 Task: Find connections with filter location Rust'avi with filter topic #recruitmentwith filter profile language Potuguese with filter current company QX Global Group with filter school Loyola Institute Of Business Administration with filter industry Education with filter service category Outsourcing with filter keywords title President
Action: Mouse moved to (156, 222)
Screenshot: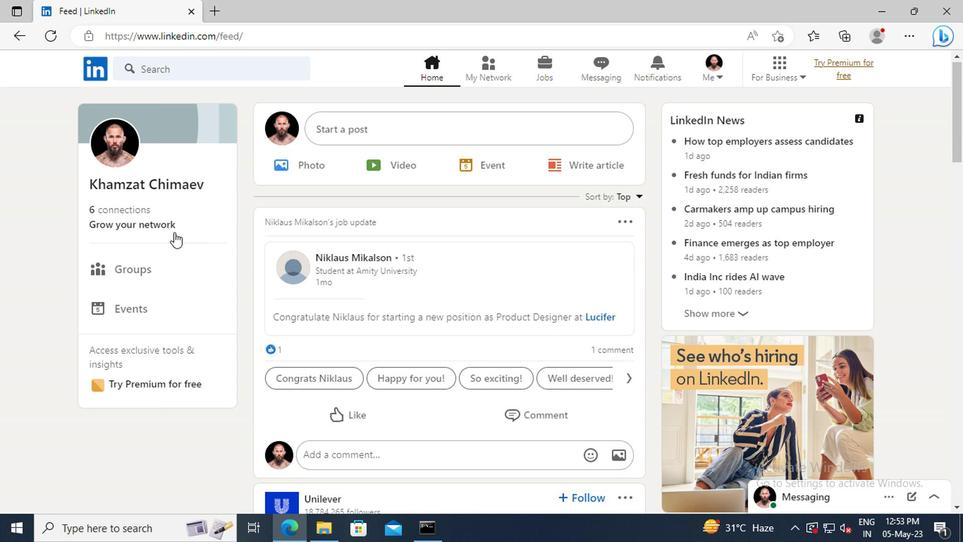 
Action: Mouse pressed left at (156, 222)
Screenshot: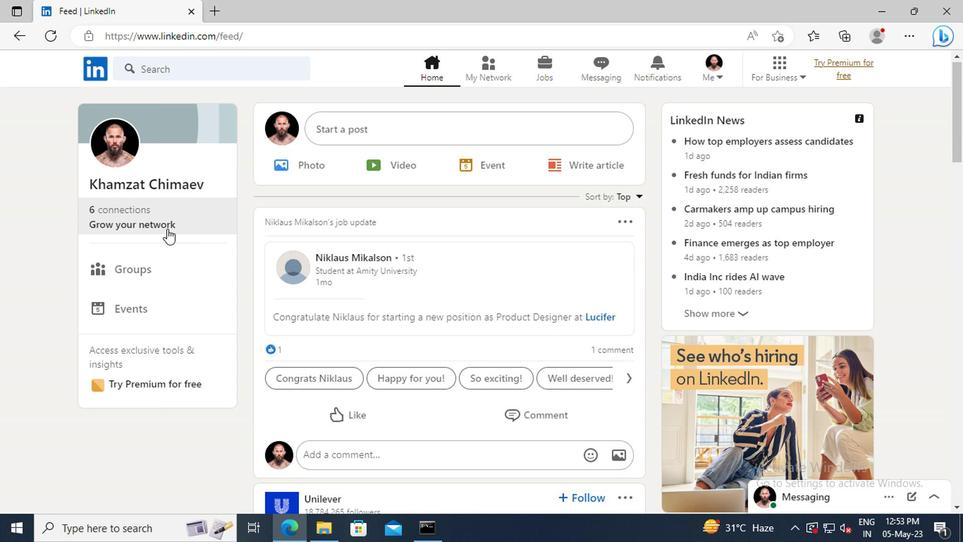 
Action: Mouse moved to (157, 149)
Screenshot: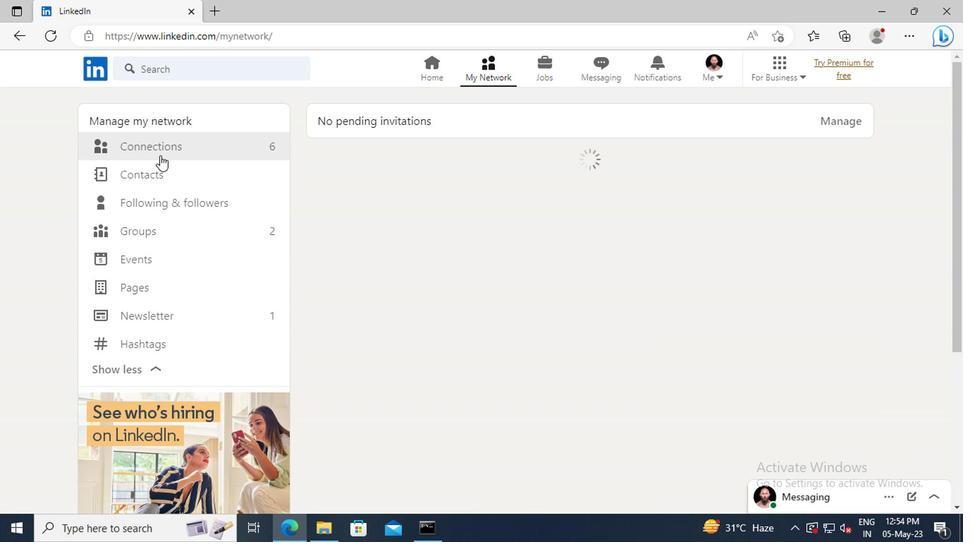 
Action: Mouse pressed left at (157, 149)
Screenshot: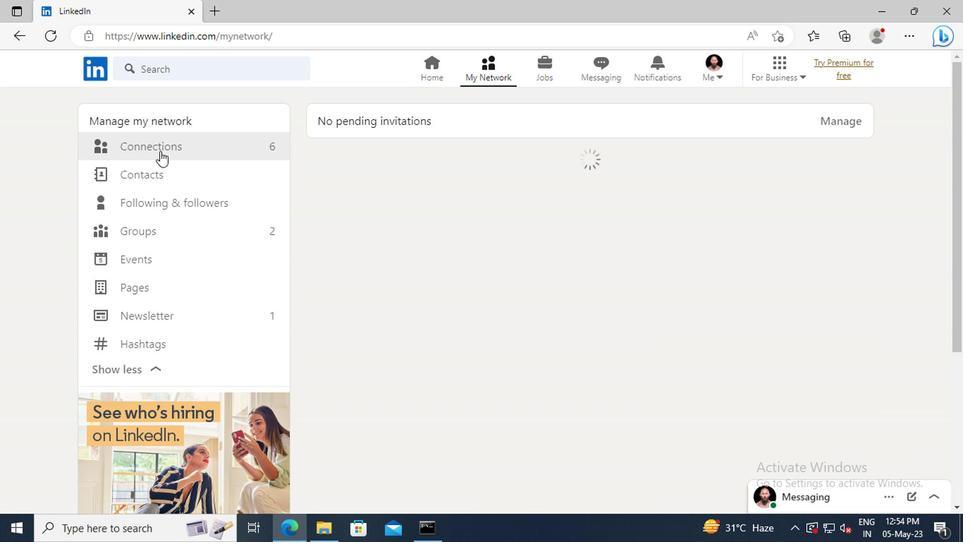 
Action: Mouse moved to (572, 149)
Screenshot: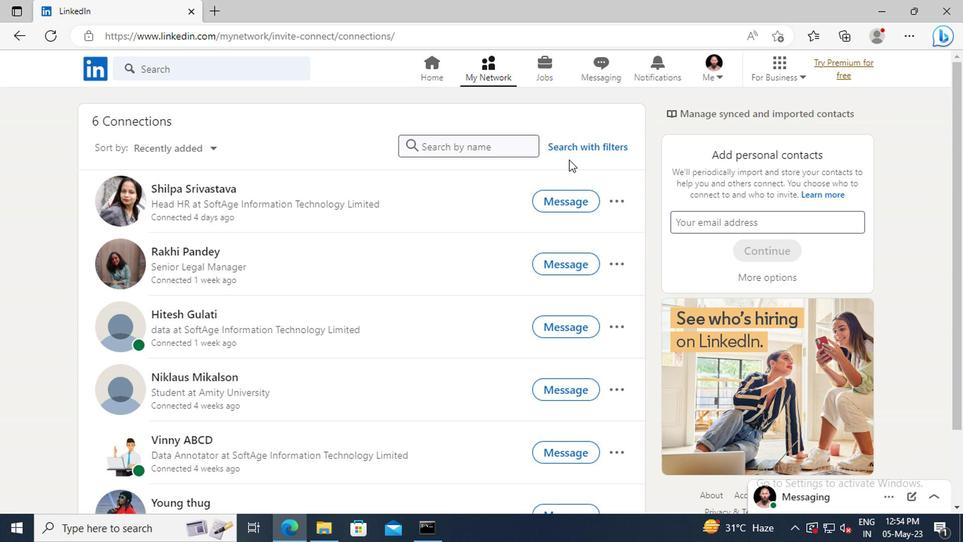 
Action: Mouse pressed left at (572, 149)
Screenshot: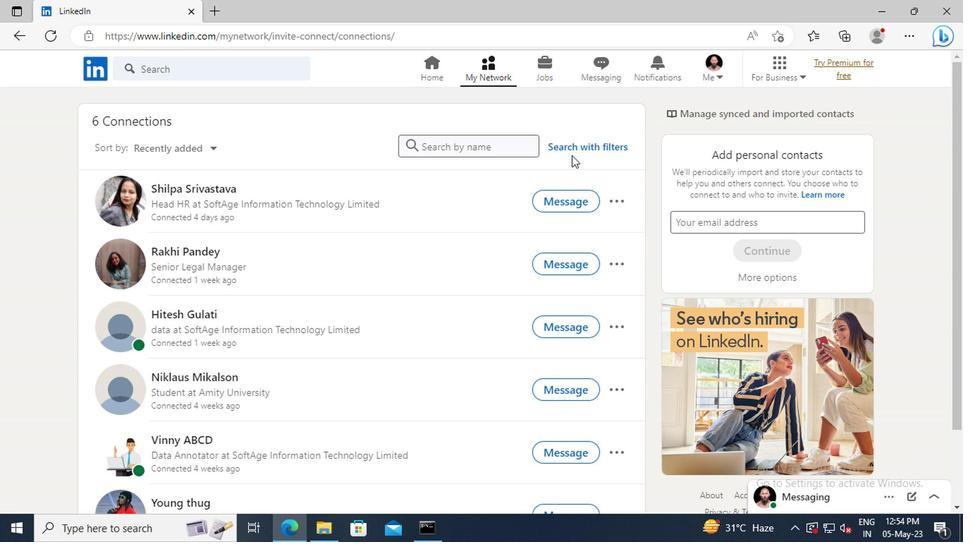 
Action: Mouse moved to (535, 108)
Screenshot: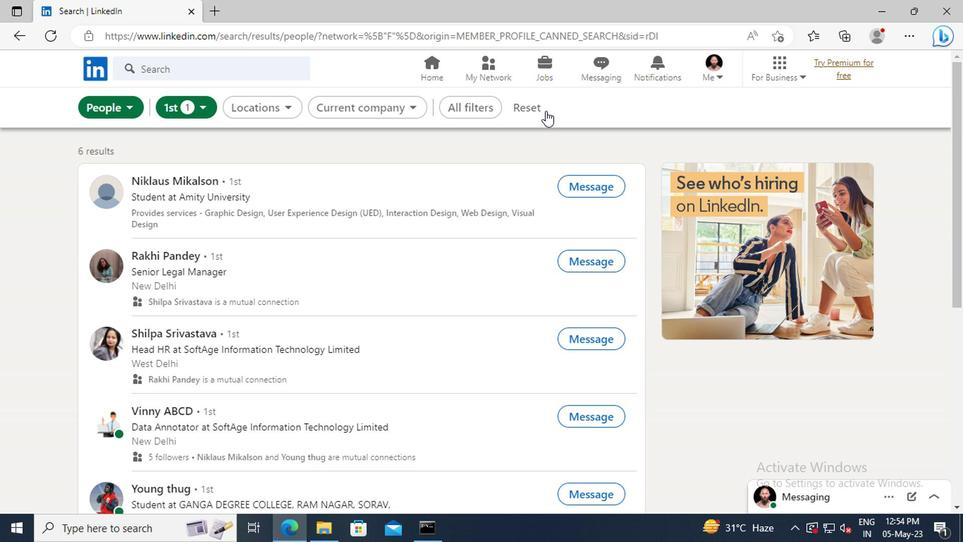 
Action: Mouse pressed left at (535, 108)
Screenshot: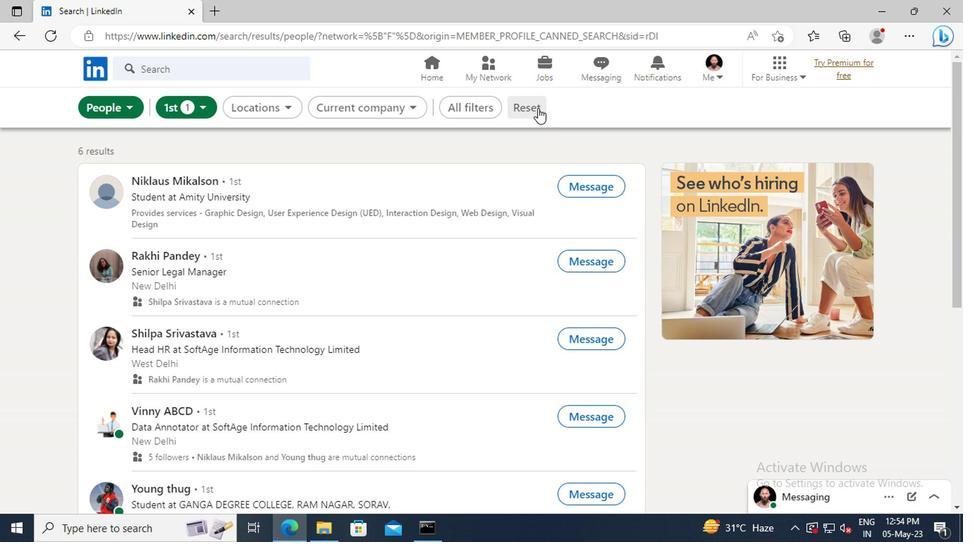 
Action: Mouse moved to (521, 108)
Screenshot: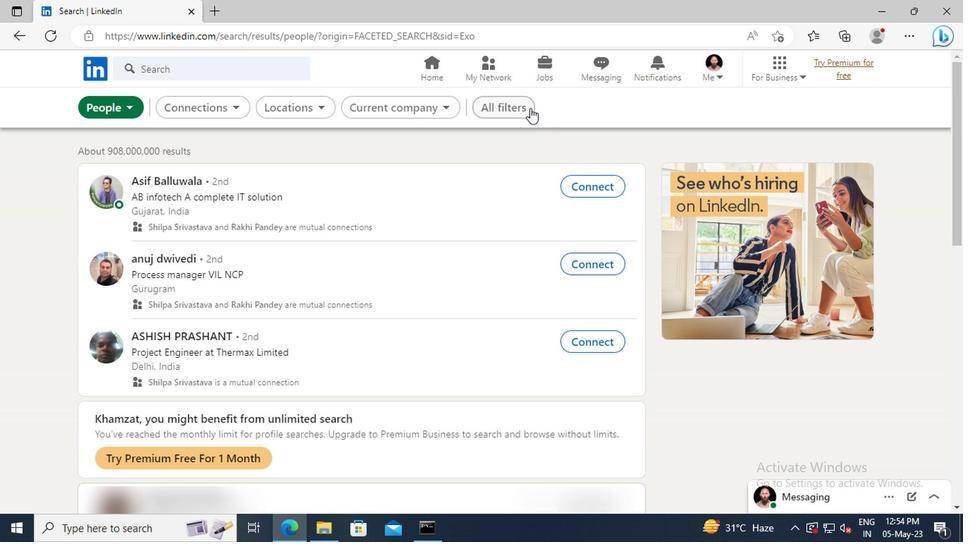 
Action: Mouse pressed left at (521, 108)
Screenshot: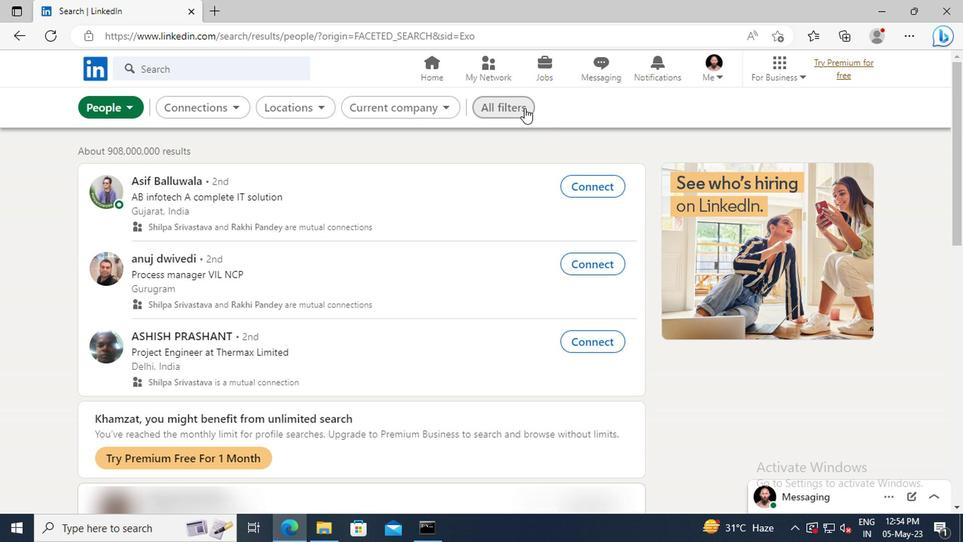 
Action: Mouse moved to (790, 261)
Screenshot: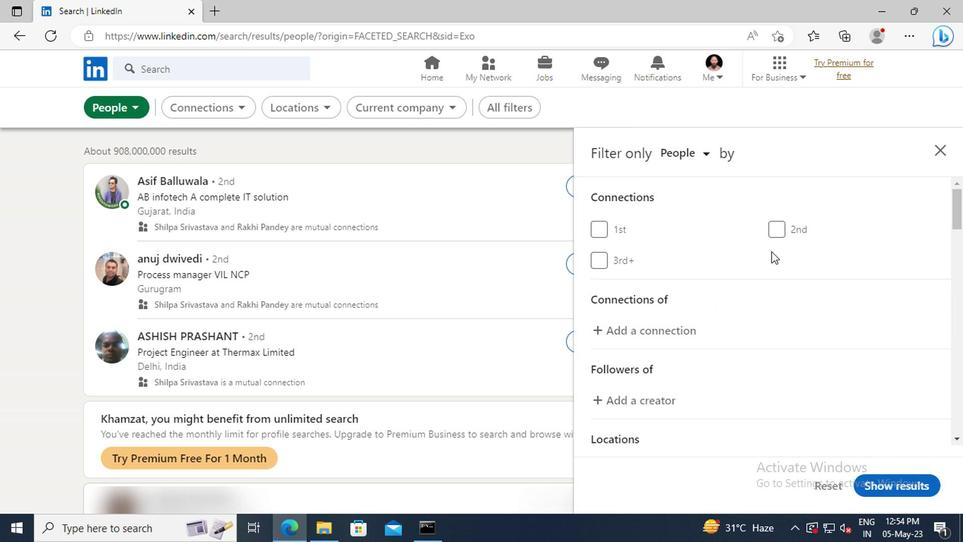 
Action: Mouse scrolled (790, 261) with delta (0, 0)
Screenshot: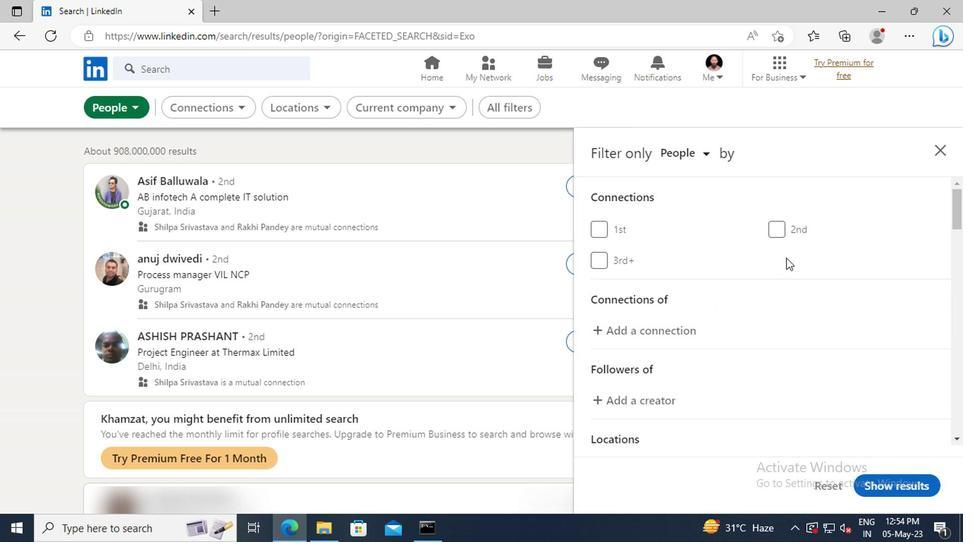 
Action: Mouse scrolled (790, 261) with delta (0, 0)
Screenshot: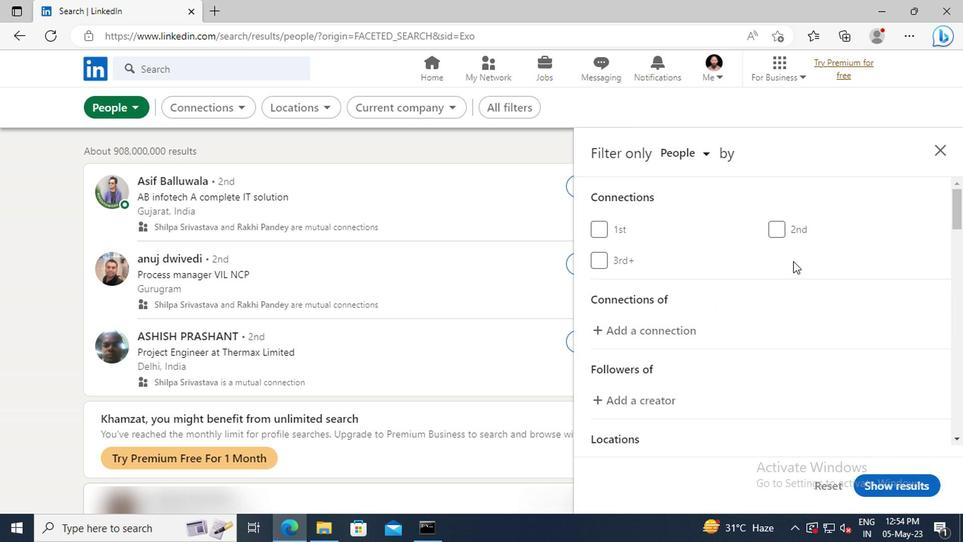 
Action: Mouse scrolled (790, 261) with delta (0, 0)
Screenshot: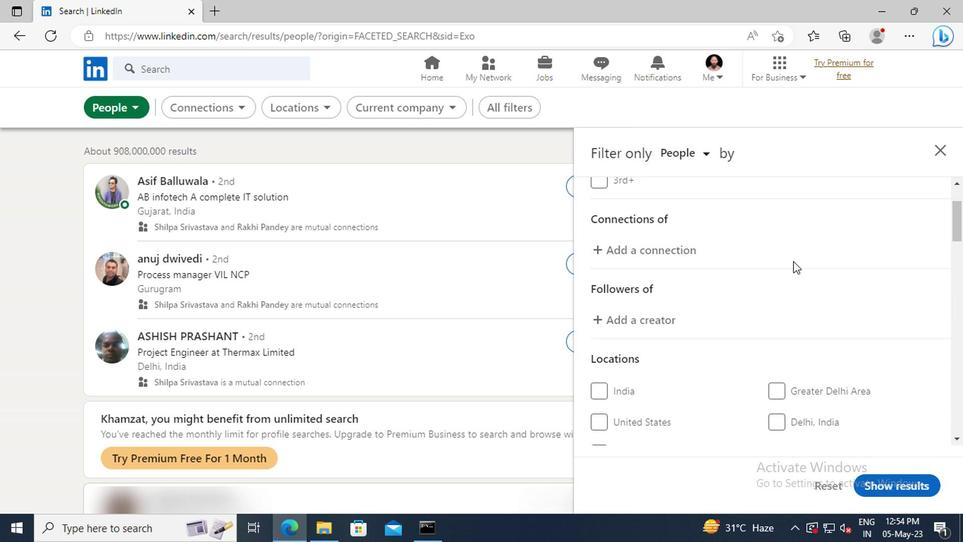 
Action: Mouse scrolled (790, 261) with delta (0, 0)
Screenshot: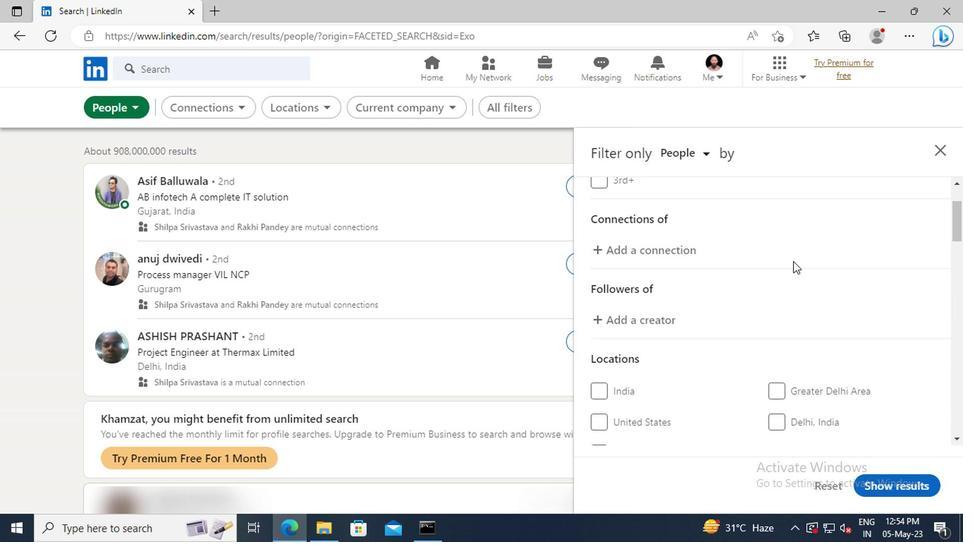 
Action: Mouse scrolled (790, 261) with delta (0, 0)
Screenshot: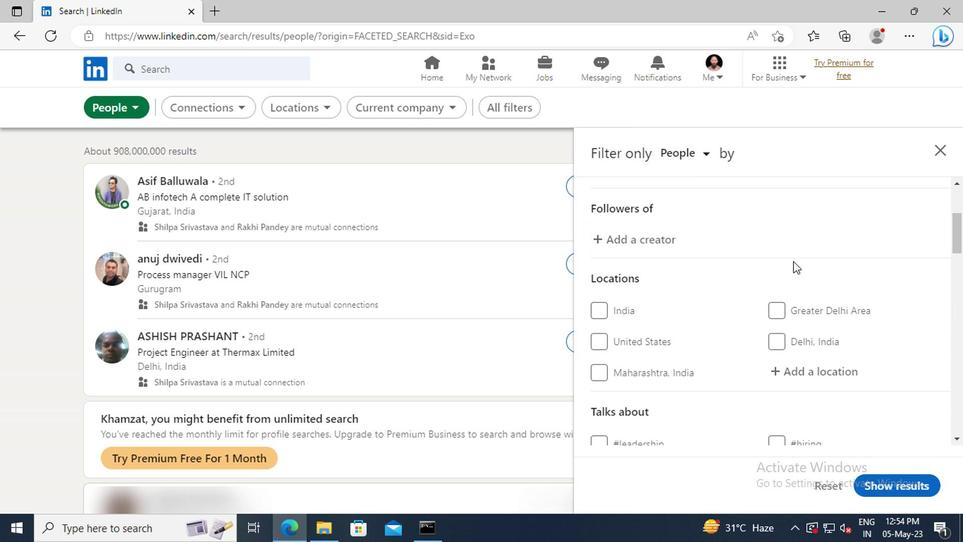 
Action: Mouse scrolled (790, 261) with delta (0, 0)
Screenshot: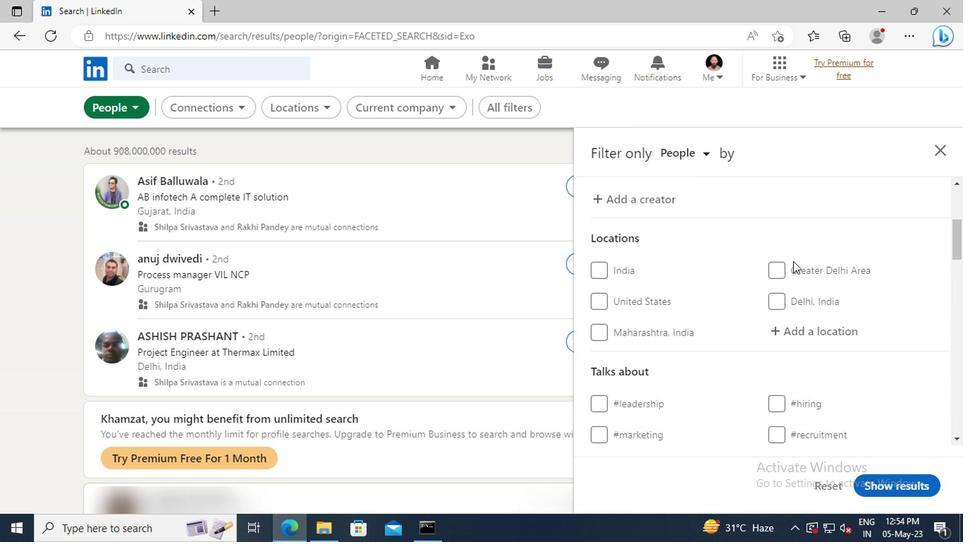 
Action: Mouse moved to (793, 290)
Screenshot: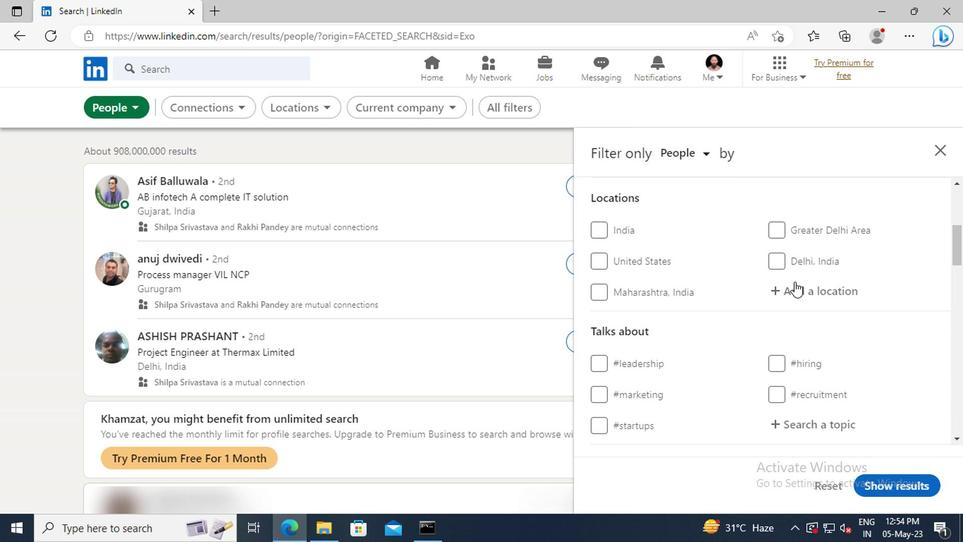 
Action: Mouse pressed left at (793, 290)
Screenshot: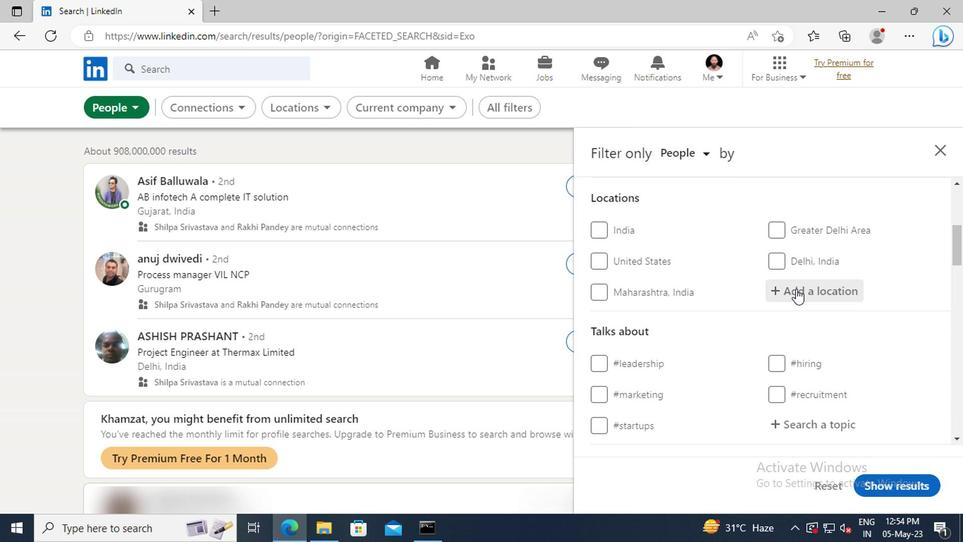 
Action: Key pressed <Key.shift>RUST'AVI<Key.enter>
Screenshot: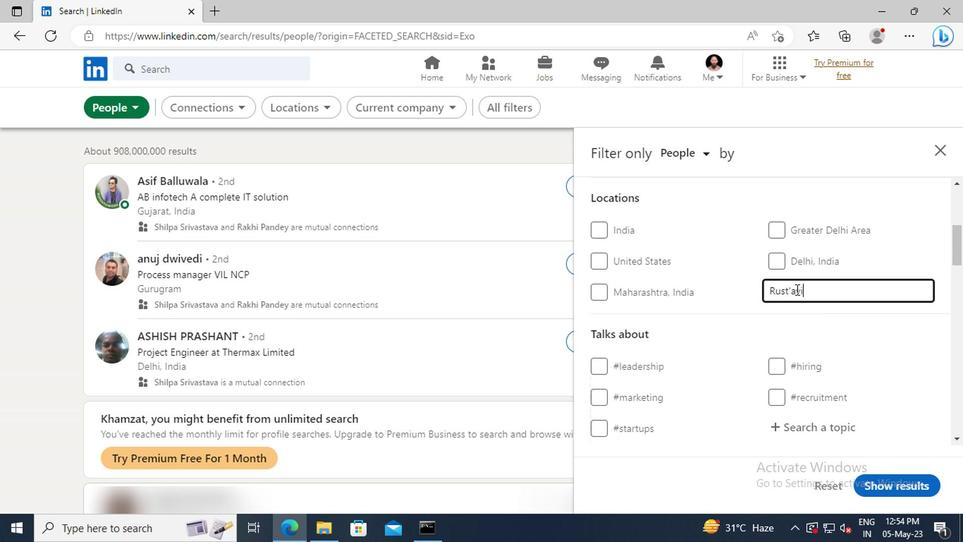 
Action: Mouse scrolled (793, 289) with delta (0, -1)
Screenshot: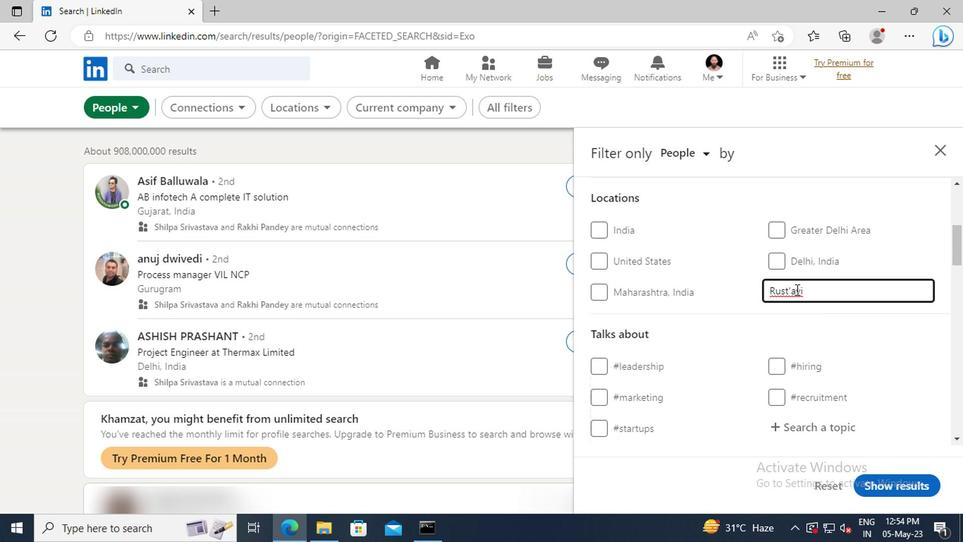 
Action: Mouse scrolled (793, 289) with delta (0, -1)
Screenshot: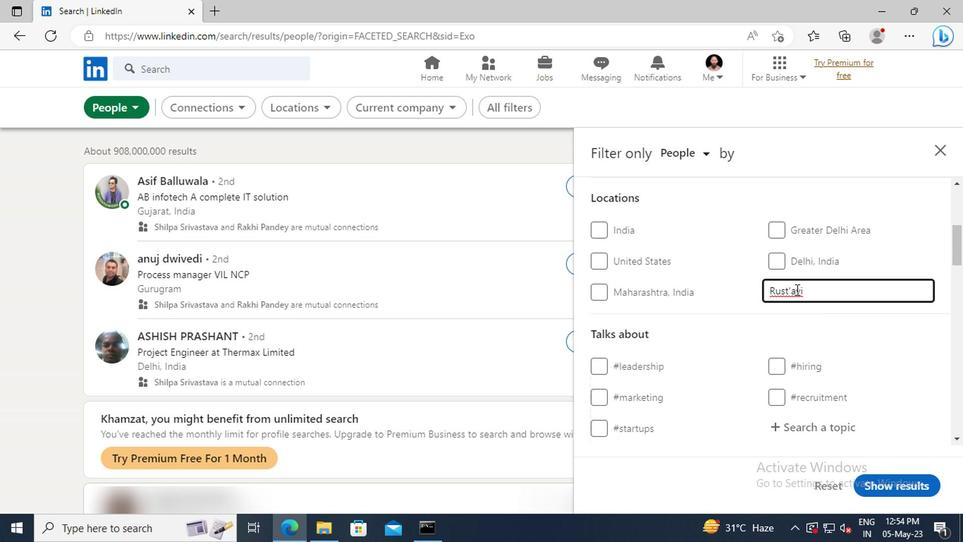 
Action: Mouse scrolled (793, 289) with delta (0, -1)
Screenshot: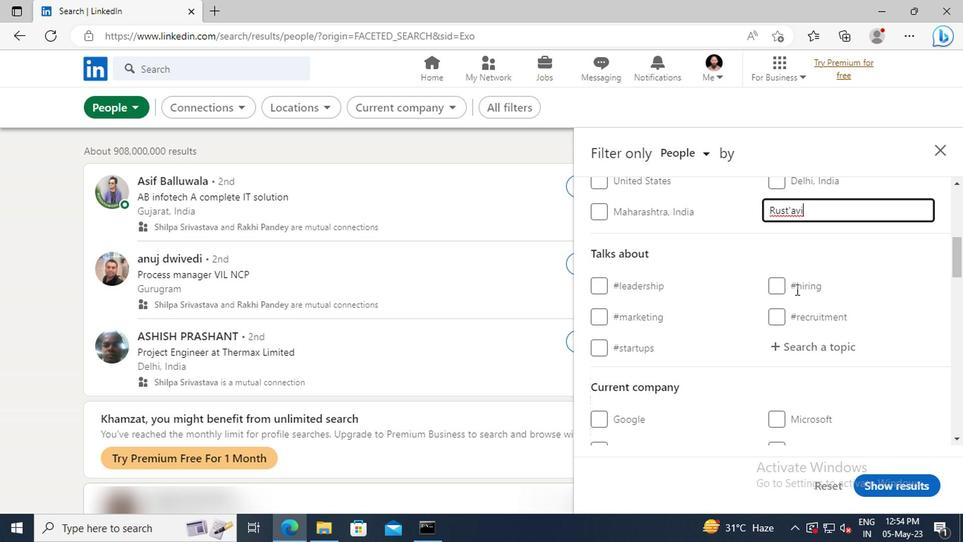 
Action: Mouse moved to (777, 282)
Screenshot: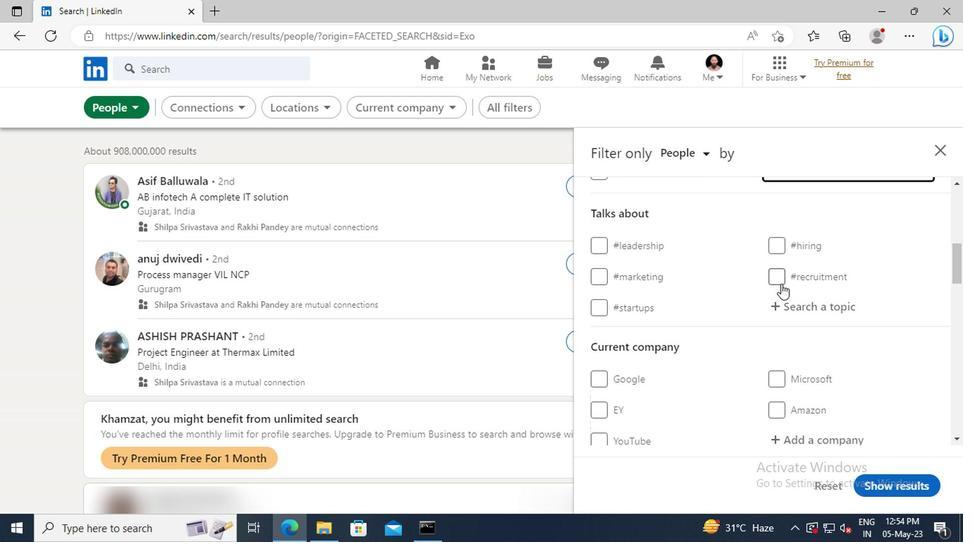 
Action: Mouse pressed left at (777, 282)
Screenshot: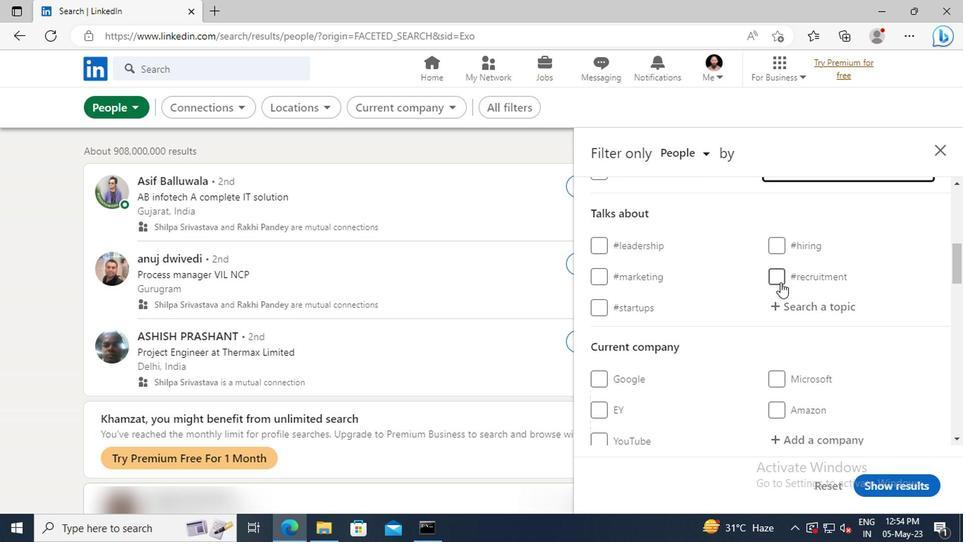 
Action: Mouse moved to (775, 311)
Screenshot: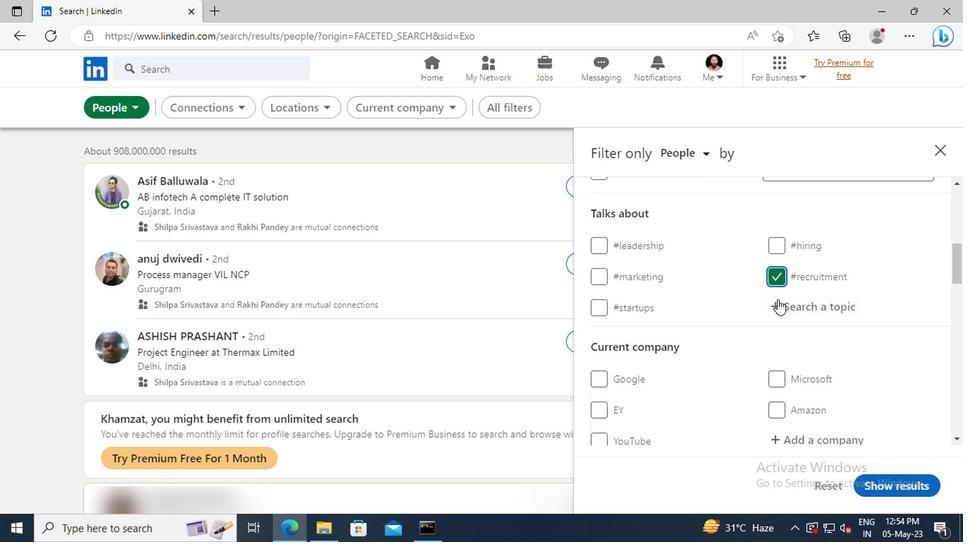 
Action: Mouse scrolled (775, 310) with delta (0, -1)
Screenshot: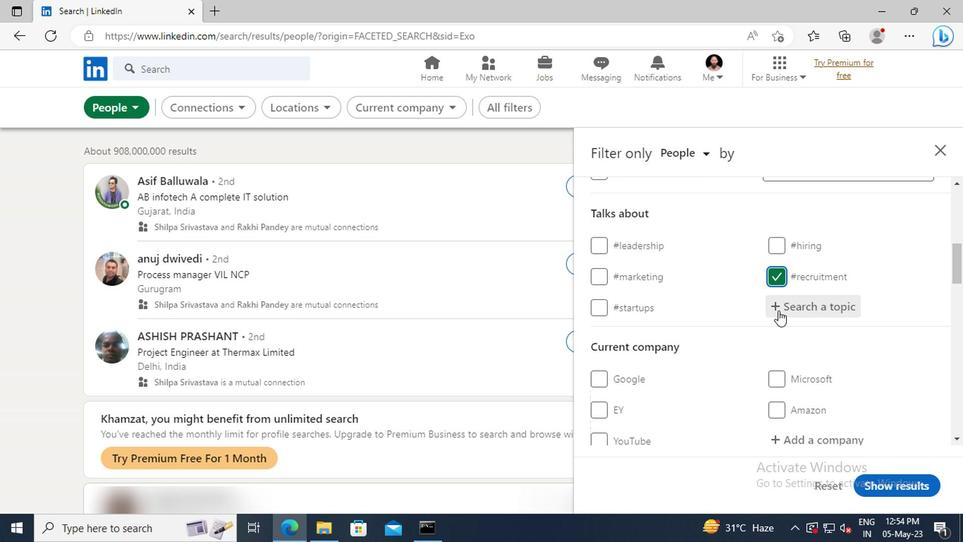 
Action: Mouse scrolled (775, 310) with delta (0, -1)
Screenshot: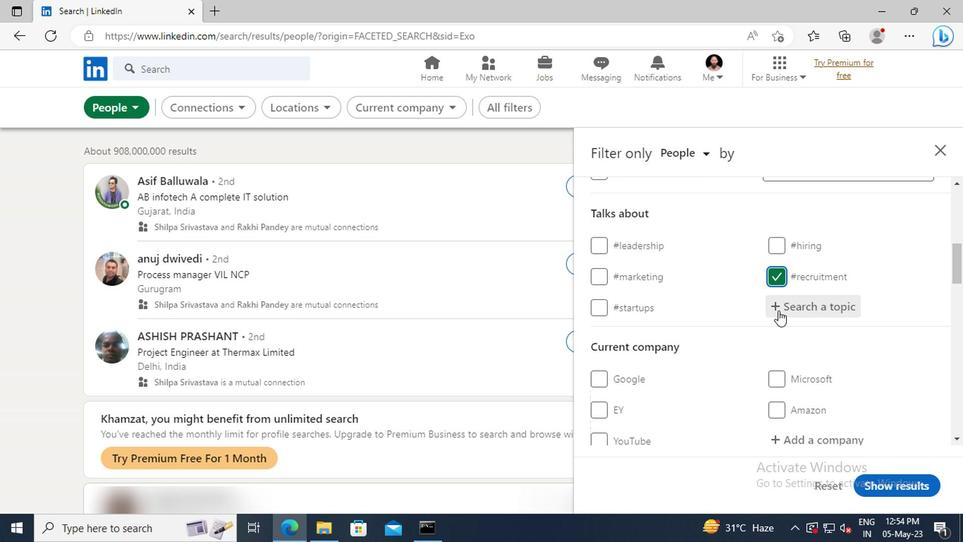 
Action: Mouse scrolled (775, 310) with delta (0, -1)
Screenshot: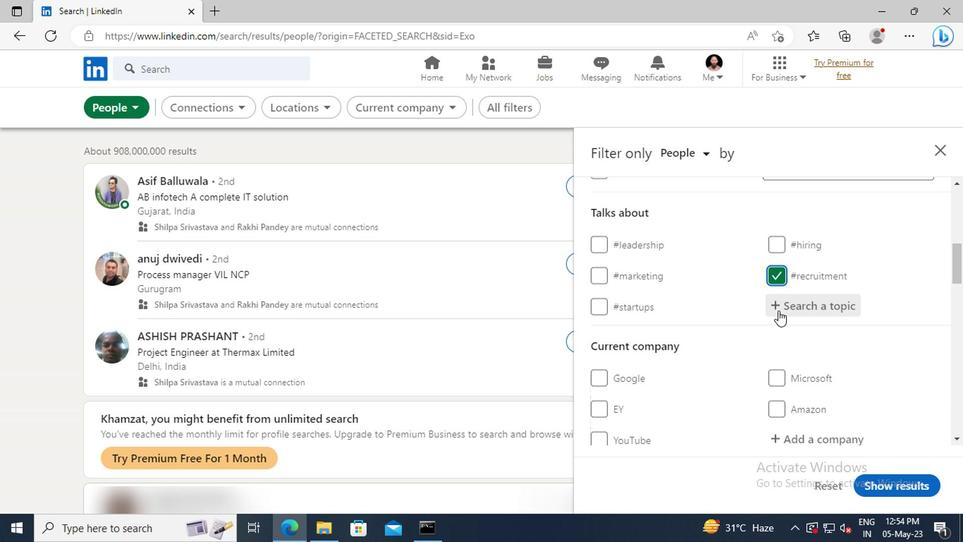 
Action: Mouse scrolled (775, 310) with delta (0, -1)
Screenshot: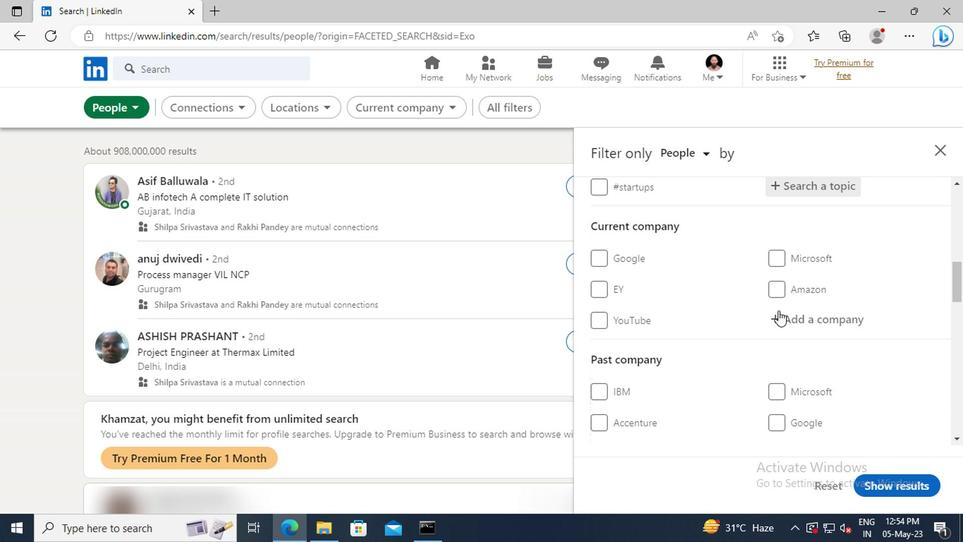 
Action: Mouse scrolled (775, 310) with delta (0, -1)
Screenshot: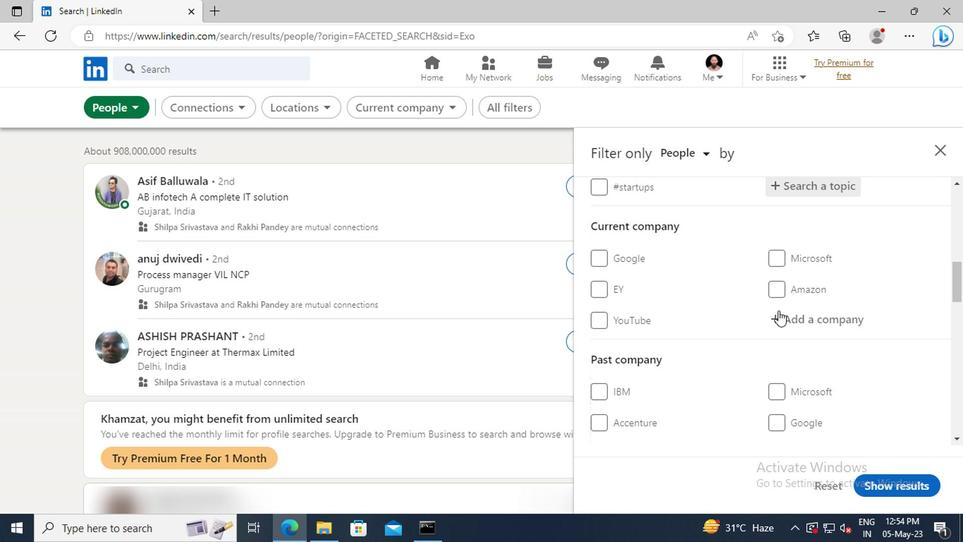 
Action: Mouse scrolled (775, 310) with delta (0, -1)
Screenshot: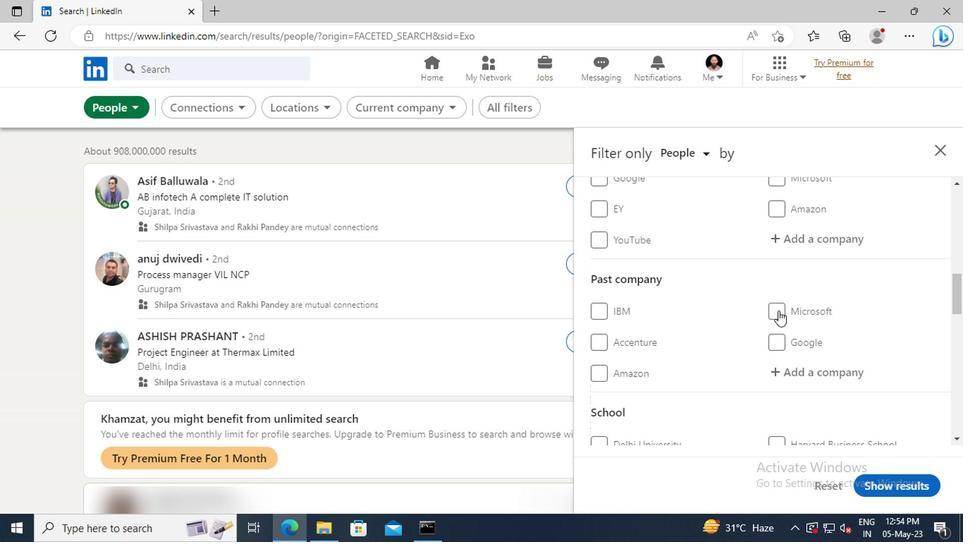 
Action: Mouse scrolled (775, 310) with delta (0, -1)
Screenshot: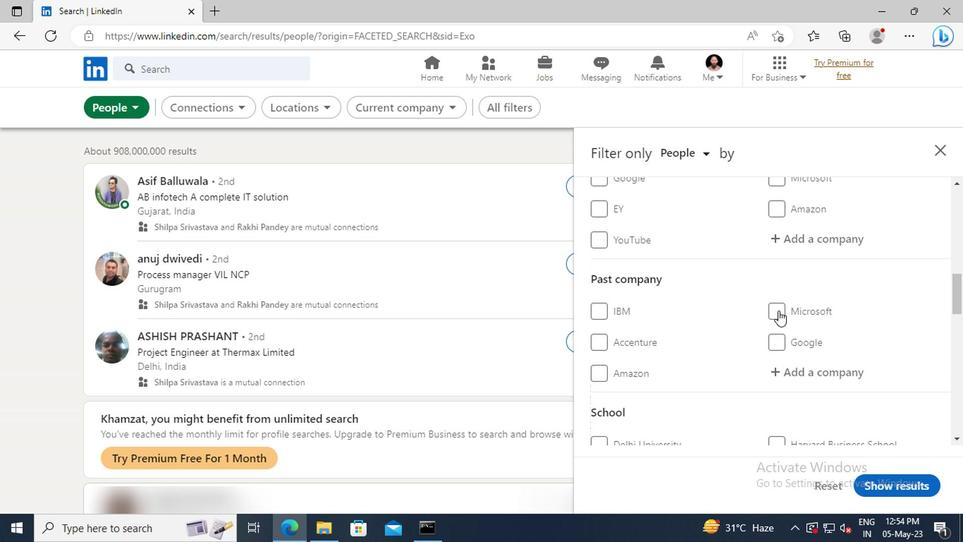 
Action: Mouse scrolled (775, 310) with delta (0, -1)
Screenshot: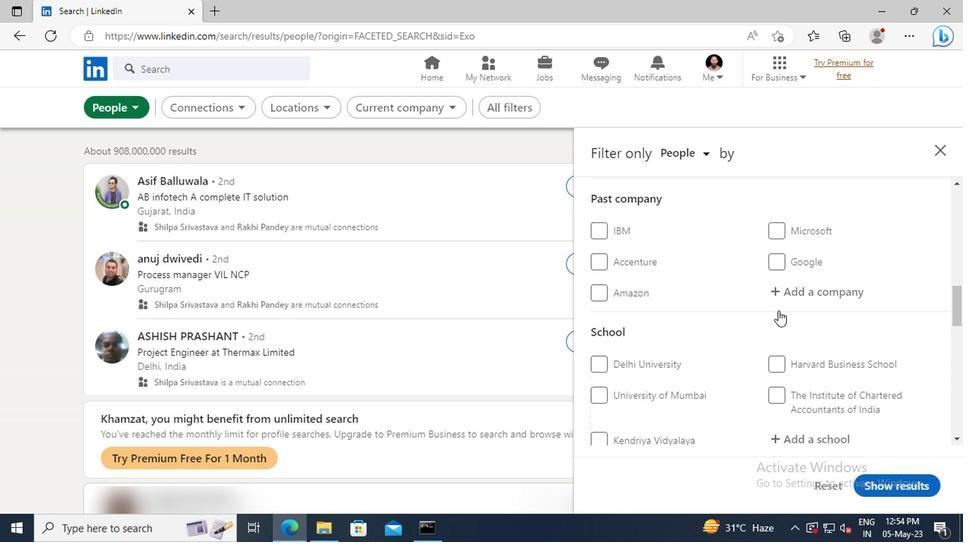 
Action: Mouse scrolled (775, 310) with delta (0, -1)
Screenshot: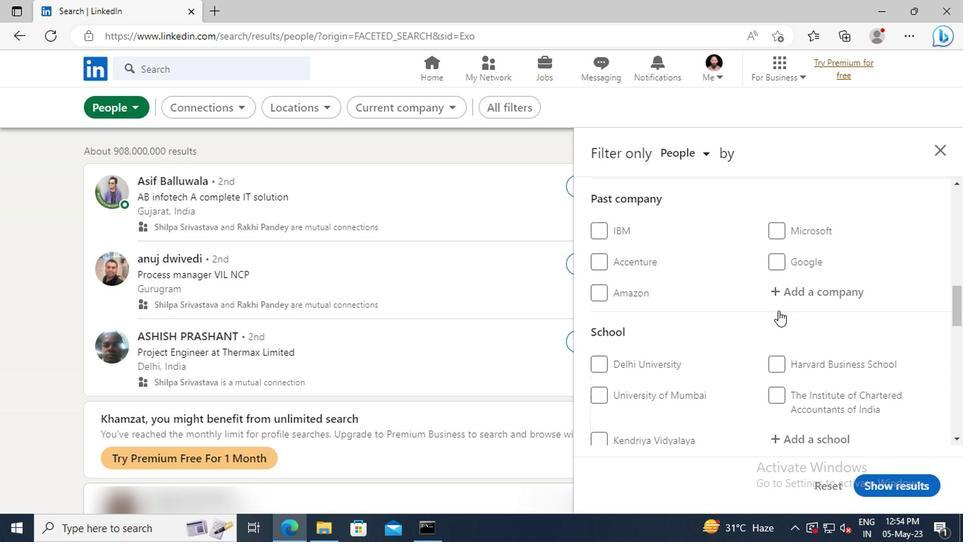 
Action: Mouse scrolled (775, 310) with delta (0, -1)
Screenshot: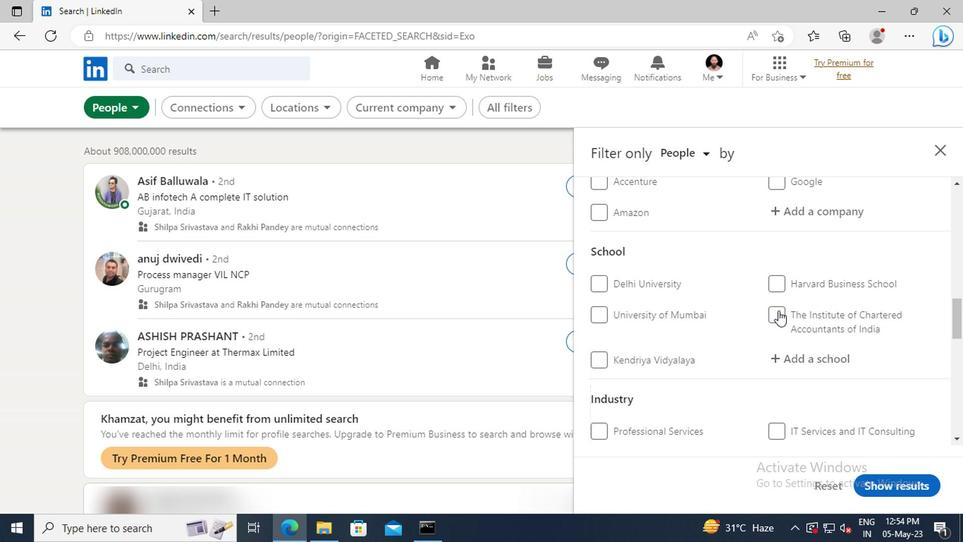 
Action: Mouse scrolled (775, 310) with delta (0, -1)
Screenshot: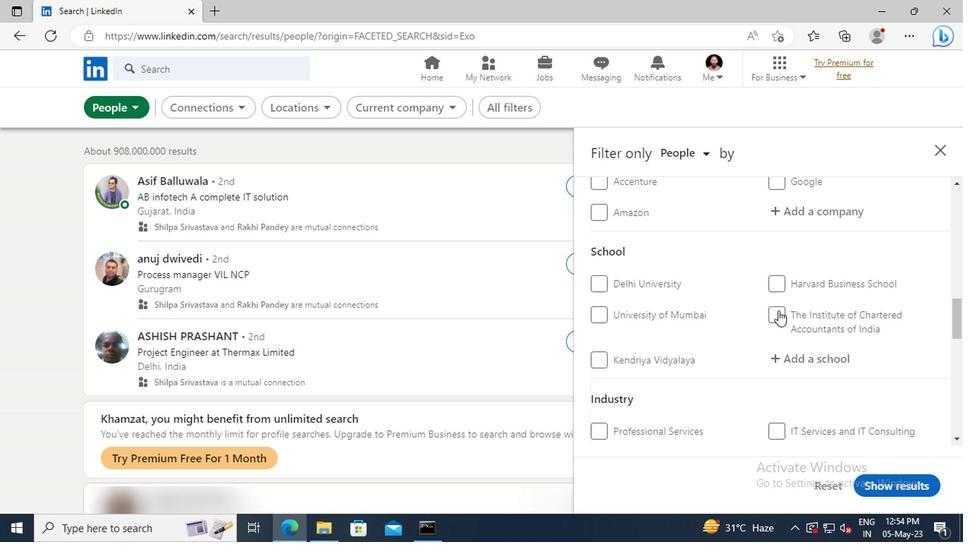 
Action: Mouse scrolled (775, 310) with delta (0, -1)
Screenshot: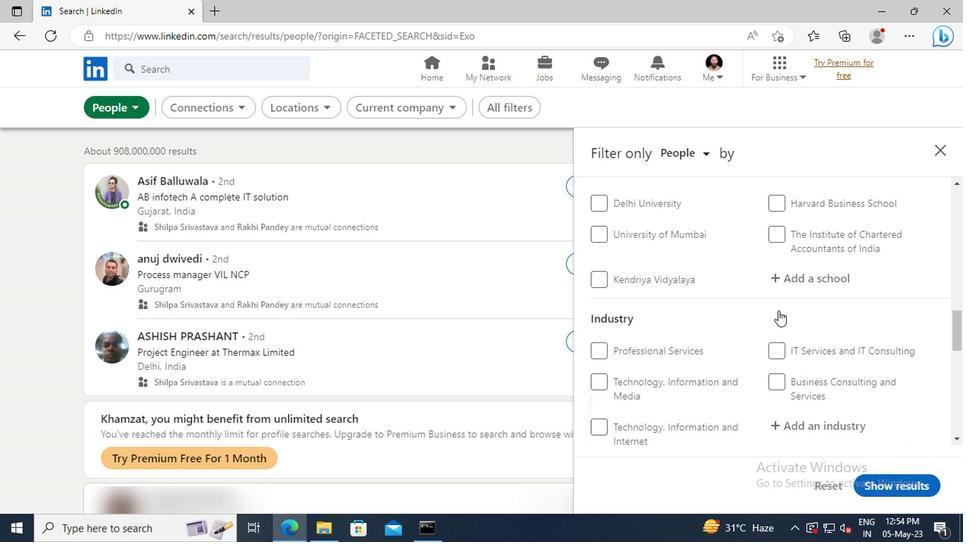 
Action: Mouse scrolled (775, 310) with delta (0, -1)
Screenshot: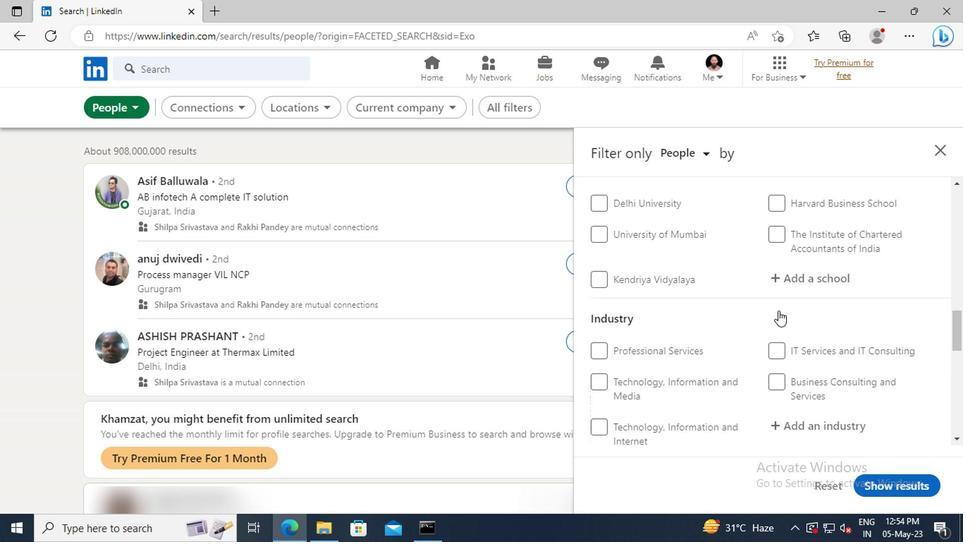 
Action: Mouse scrolled (775, 310) with delta (0, -1)
Screenshot: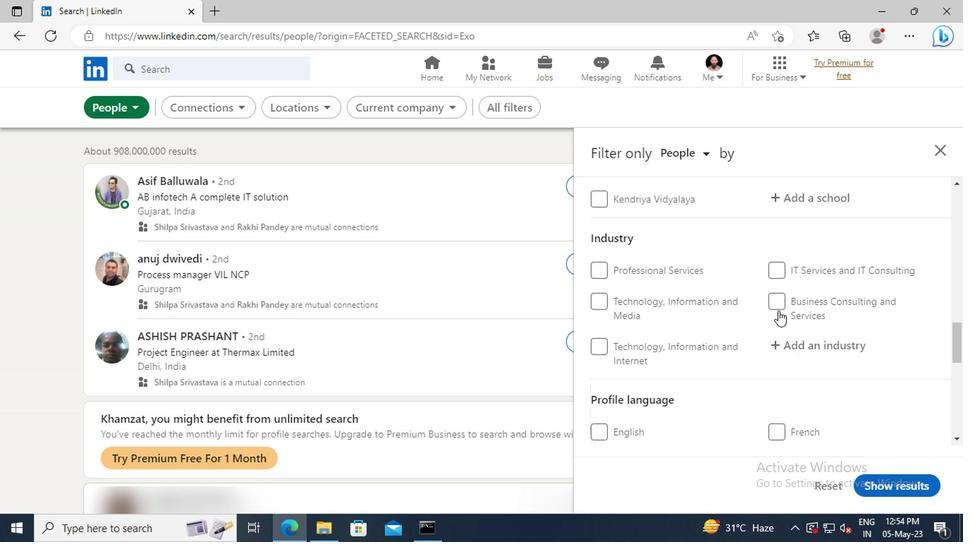 
Action: Mouse scrolled (775, 310) with delta (0, -1)
Screenshot: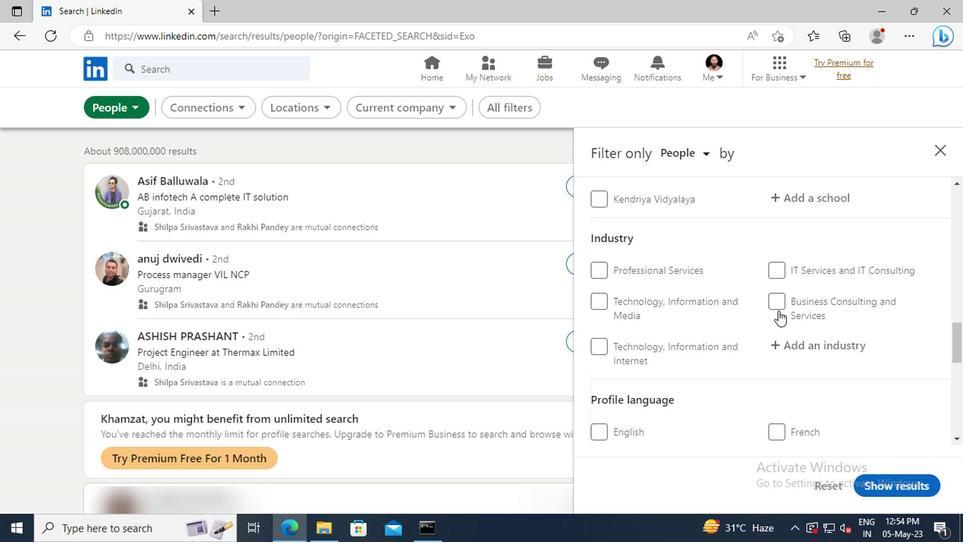 
Action: Mouse scrolled (775, 310) with delta (0, -1)
Screenshot: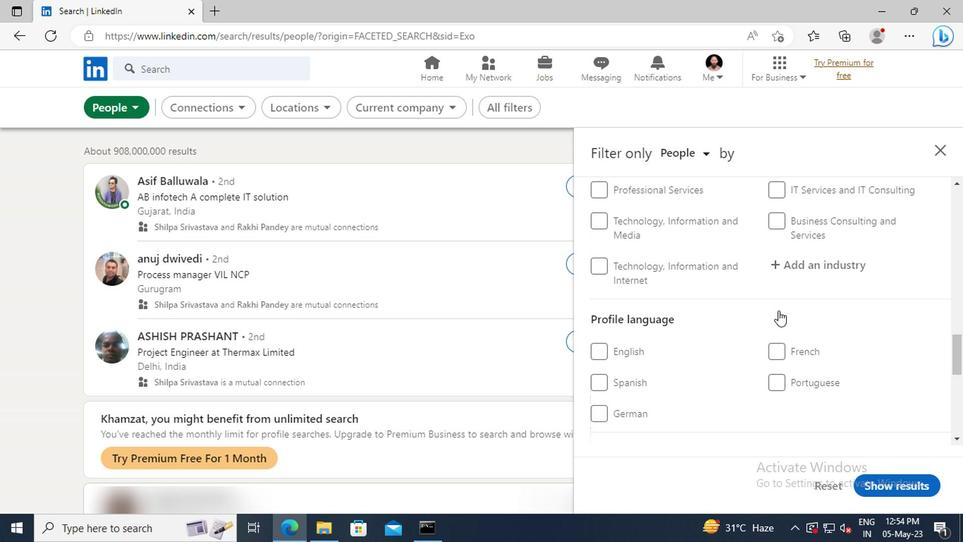 
Action: Mouse moved to (770, 345)
Screenshot: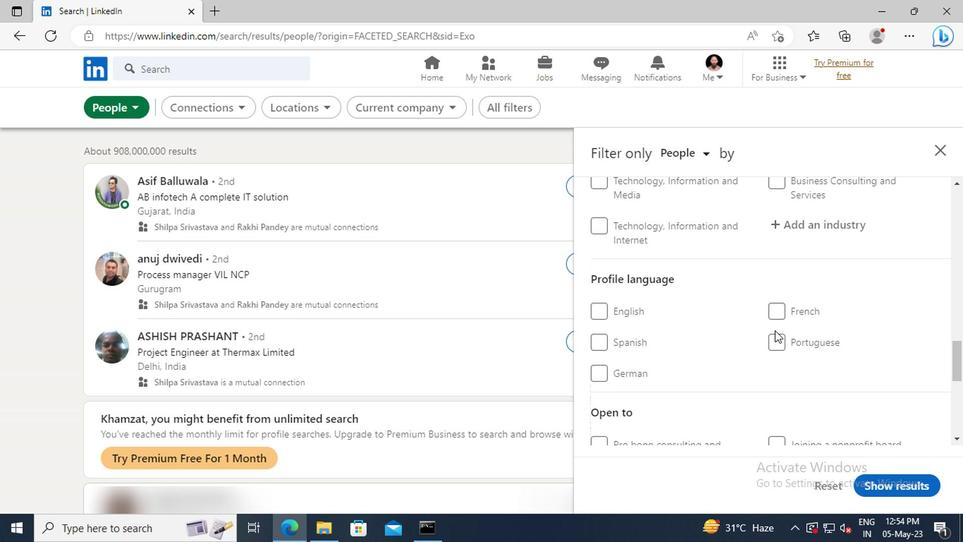 
Action: Mouse pressed left at (770, 345)
Screenshot: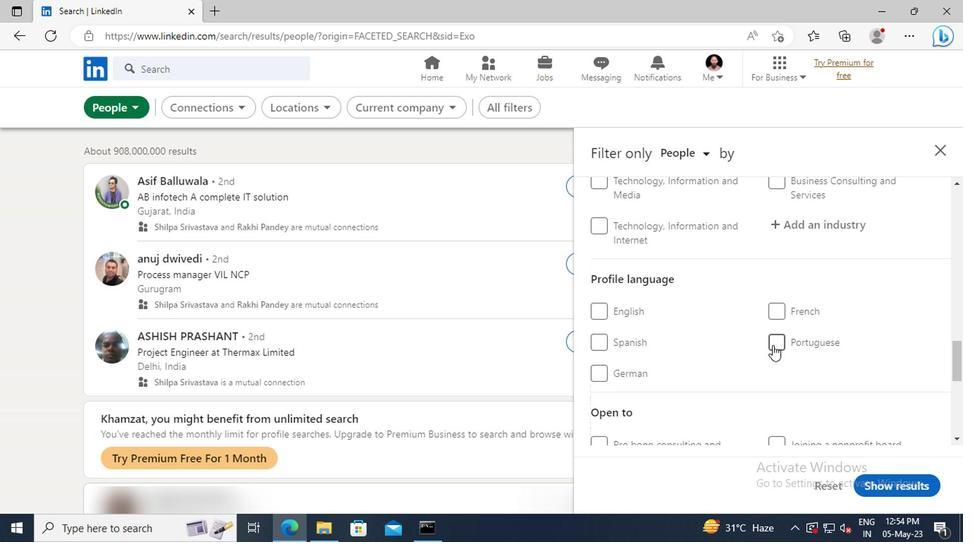 
Action: Mouse moved to (794, 328)
Screenshot: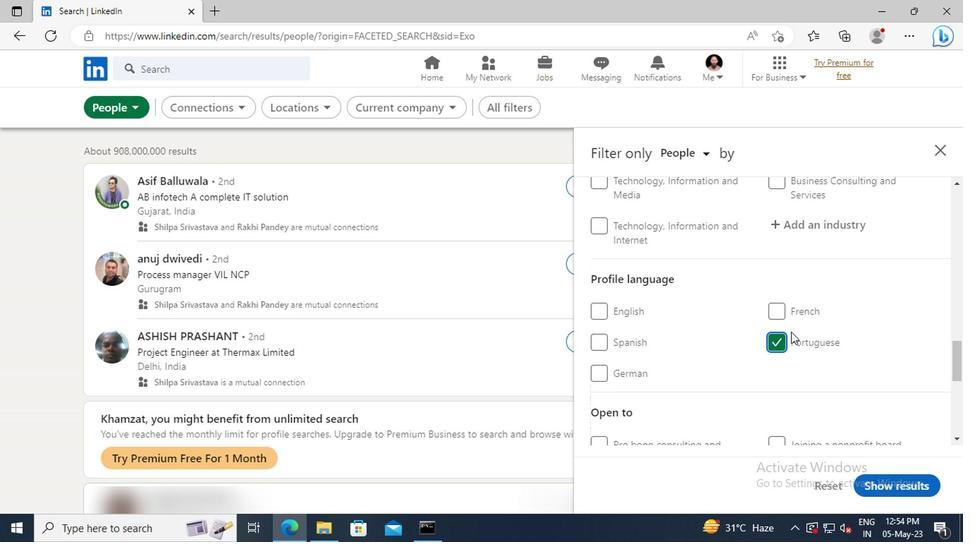 
Action: Mouse scrolled (794, 328) with delta (0, 0)
Screenshot: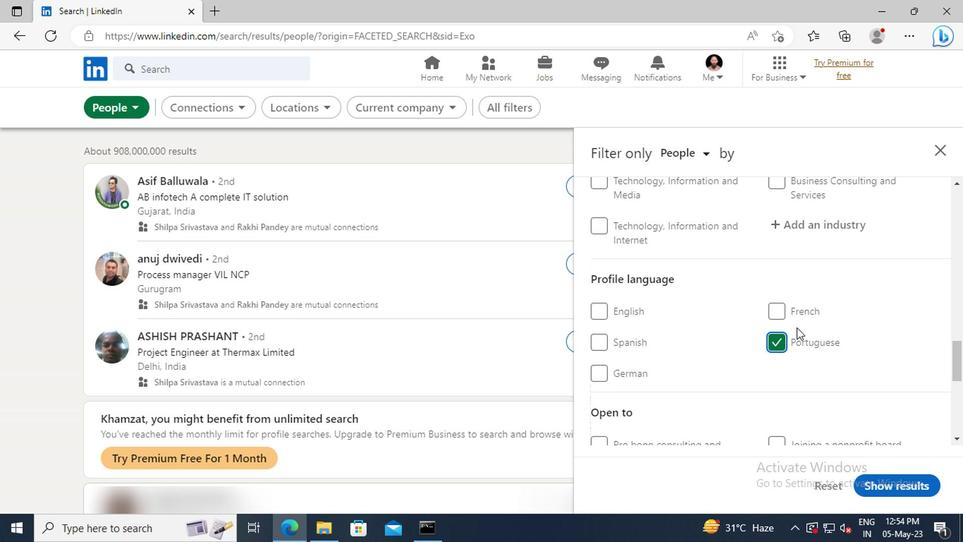 
Action: Mouse scrolled (794, 328) with delta (0, 0)
Screenshot: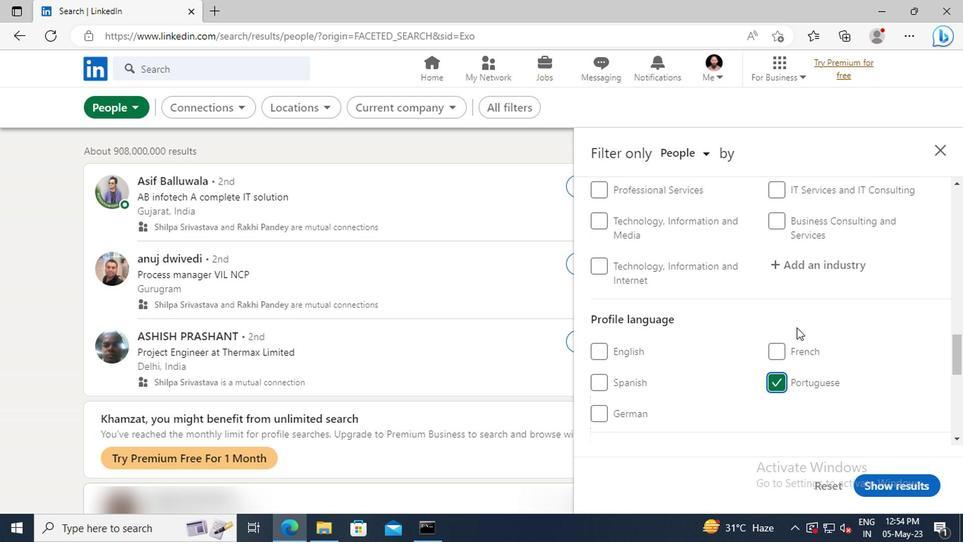 
Action: Mouse scrolled (794, 328) with delta (0, 0)
Screenshot: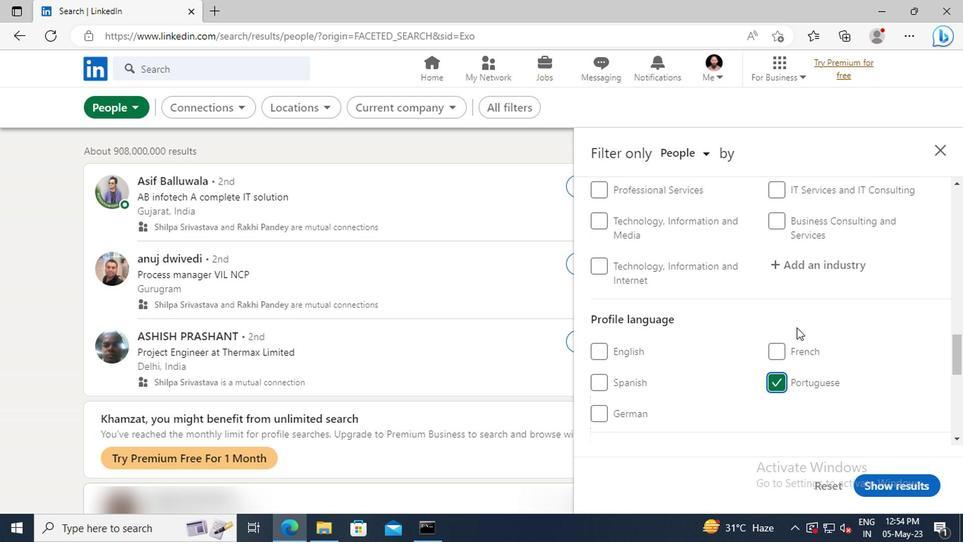 
Action: Mouse scrolled (794, 328) with delta (0, 0)
Screenshot: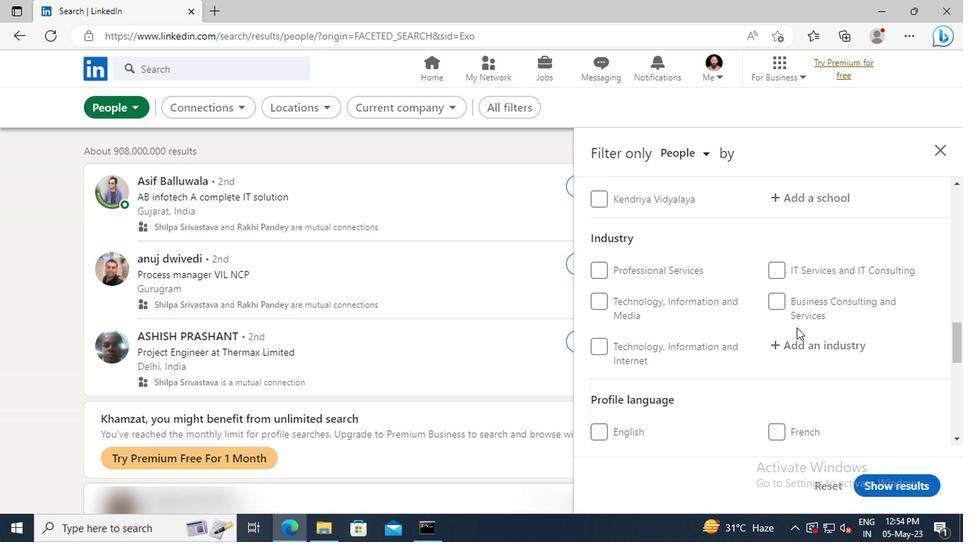 
Action: Mouse scrolled (794, 328) with delta (0, 0)
Screenshot: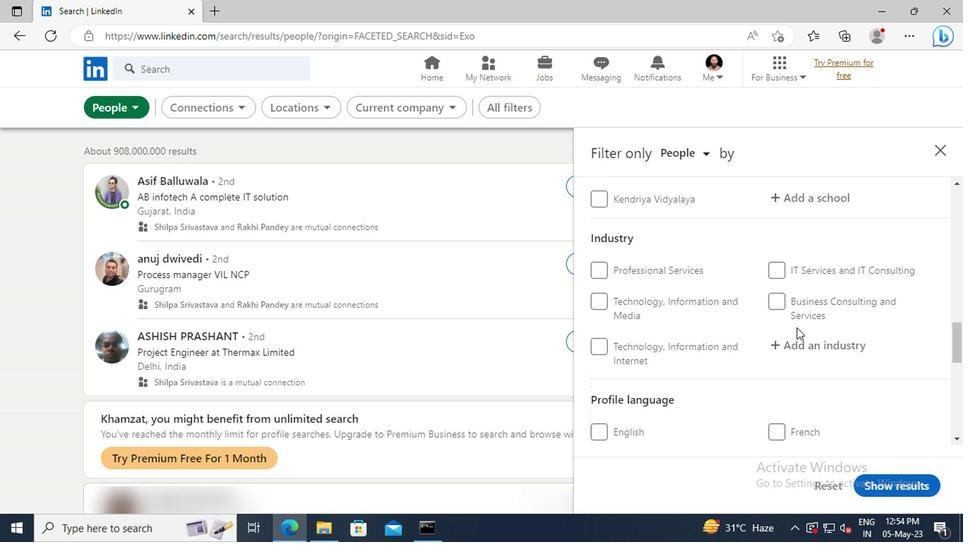 
Action: Mouse scrolled (794, 328) with delta (0, 0)
Screenshot: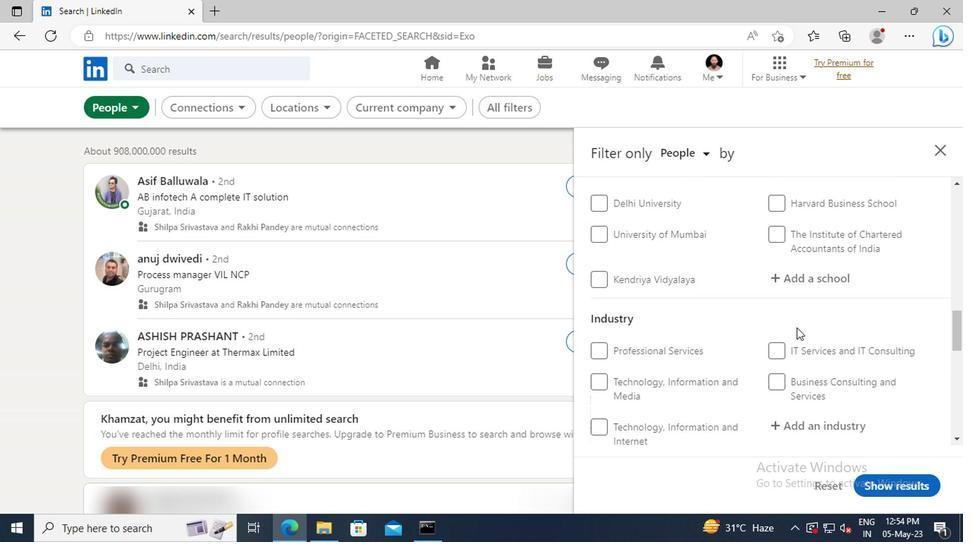 
Action: Mouse scrolled (794, 328) with delta (0, 0)
Screenshot: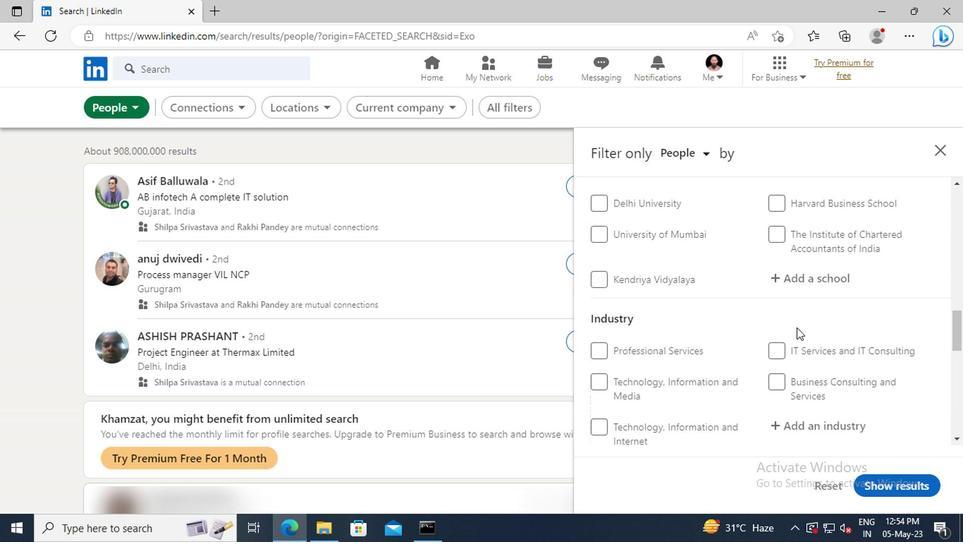 
Action: Mouse scrolled (794, 328) with delta (0, 0)
Screenshot: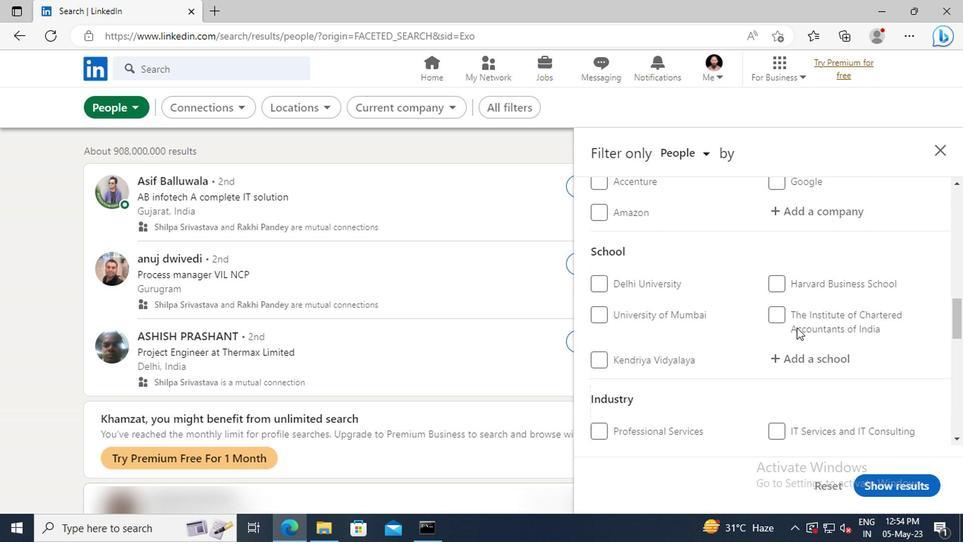 
Action: Mouse scrolled (794, 328) with delta (0, 0)
Screenshot: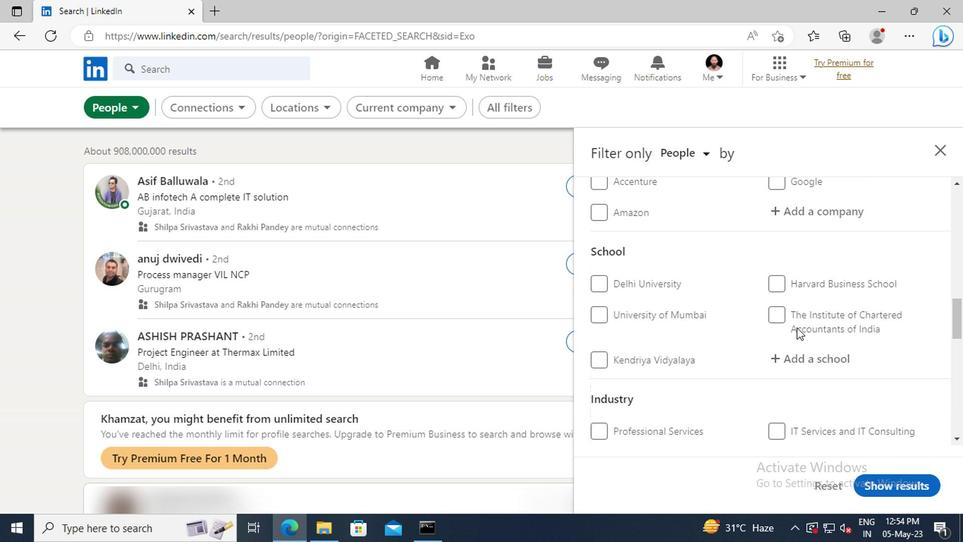
Action: Mouse scrolled (794, 328) with delta (0, 0)
Screenshot: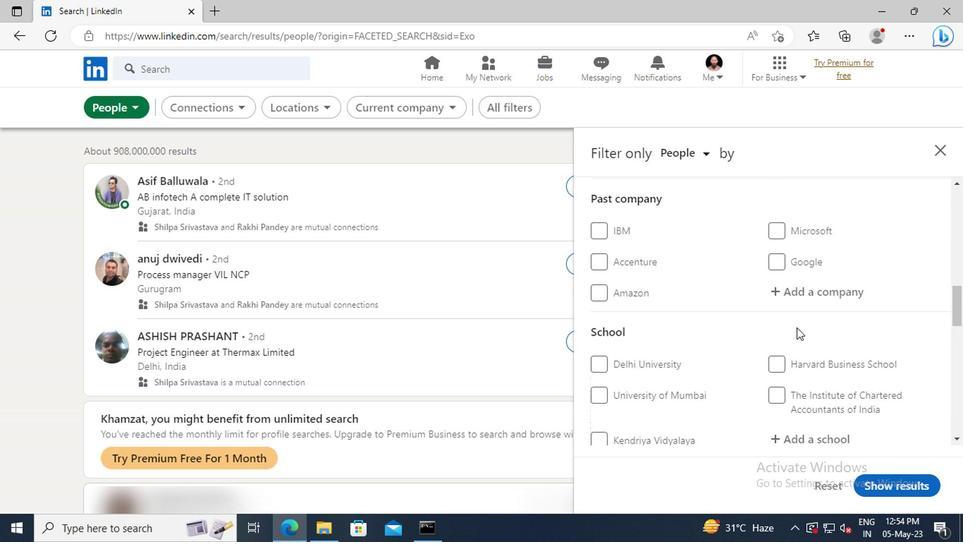 
Action: Mouse scrolled (794, 328) with delta (0, 0)
Screenshot: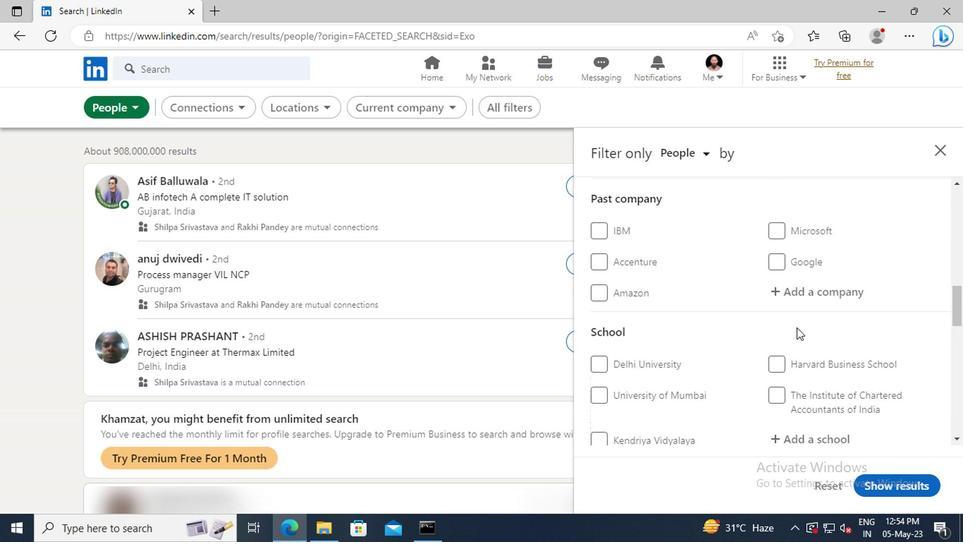 
Action: Mouse scrolled (794, 328) with delta (0, 0)
Screenshot: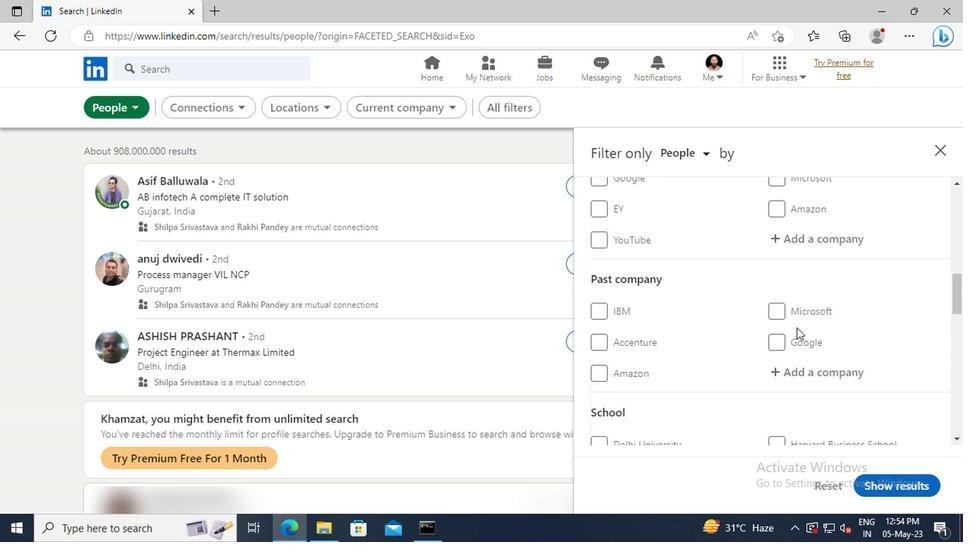 
Action: Mouse moved to (792, 283)
Screenshot: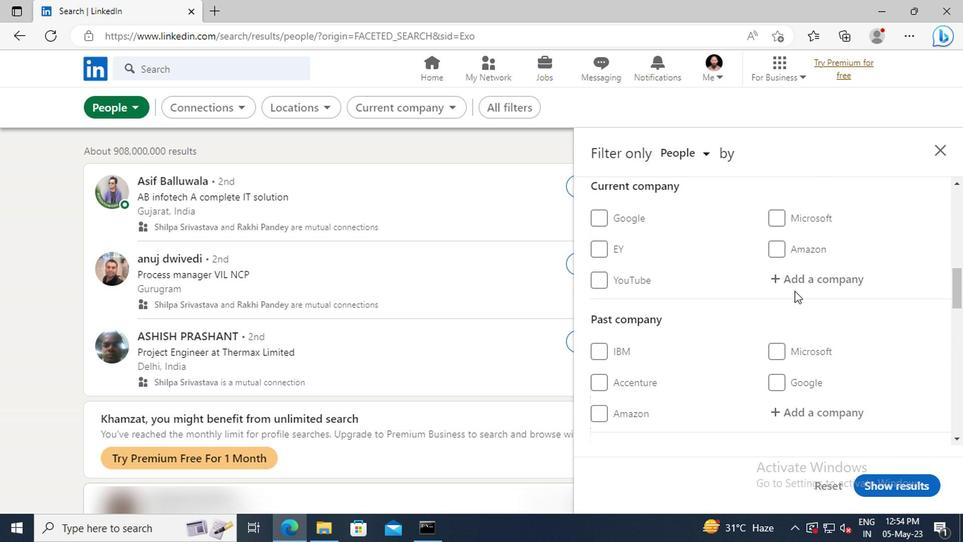
Action: Mouse pressed left at (792, 283)
Screenshot: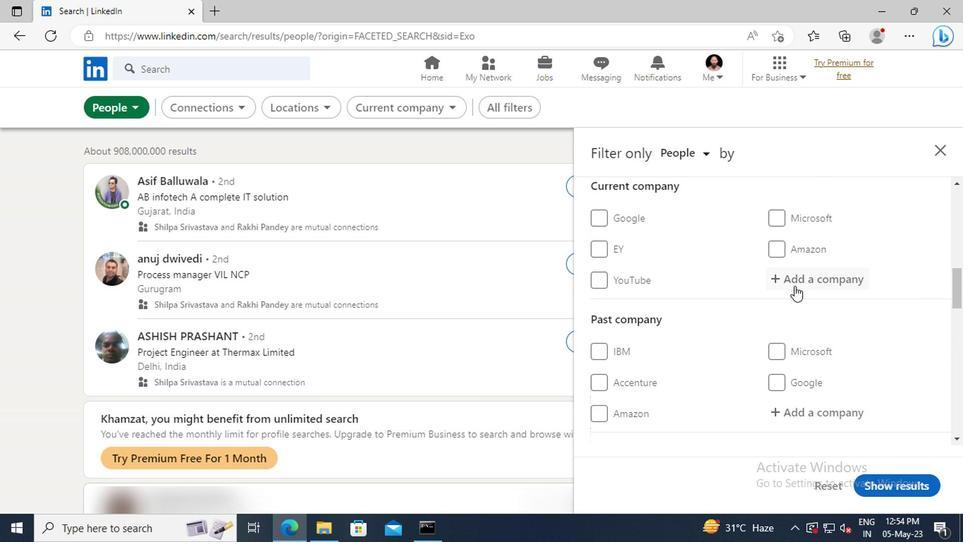 
Action: Key pressed <Key.shift>
Screenshot: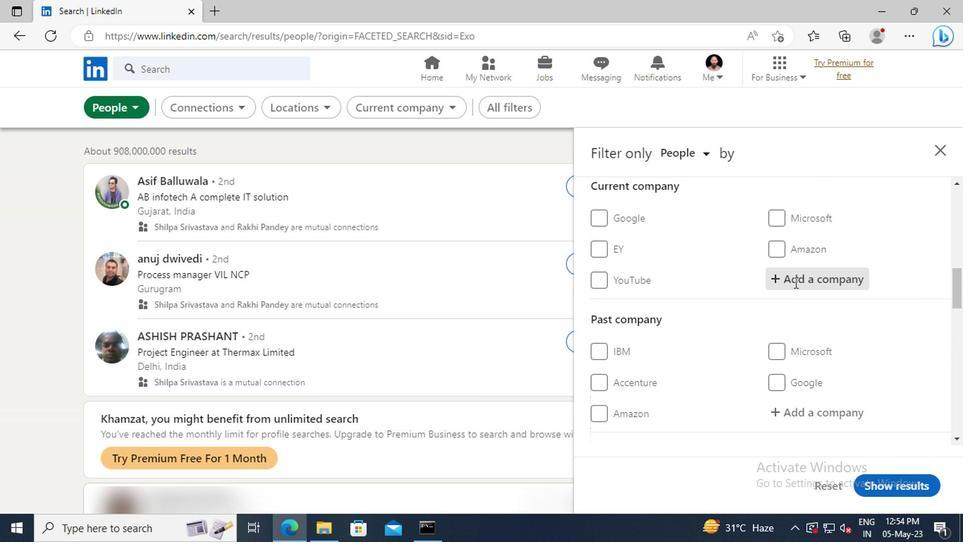
Action: Mouse moved to (791, 283)
Screenshot: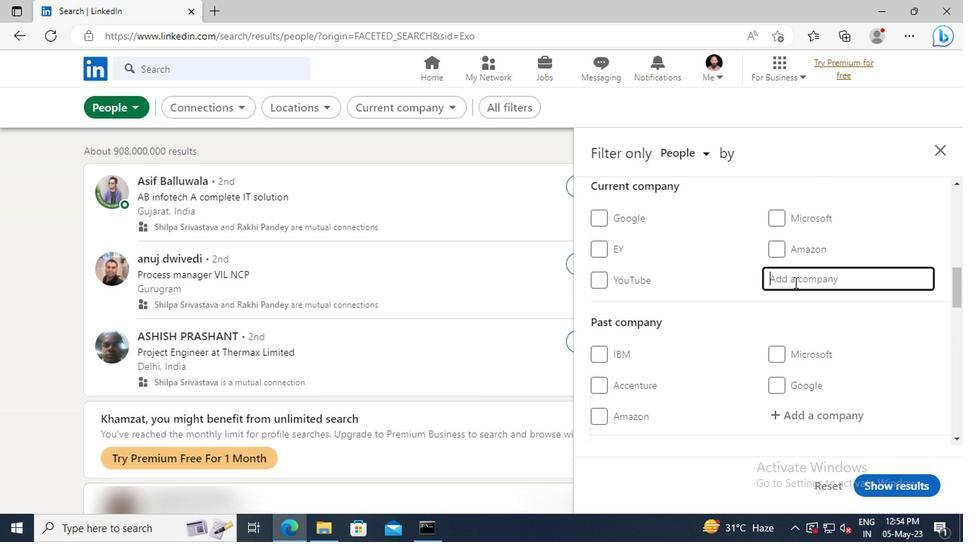 
Action: Key pressed <Key.shift><Key.shift><Key.shift><Key.shift><Key.shift><Key.shift><Key.shift><Key.shift><Key.shift><Key.shift><Key.shift><Key.shift><Key.shift><Key.shift><Key.shift><Key.shift><Key.shift><Key.shift><Key.shift>QX<Key.space><Key.shift>GLO
Screenshot: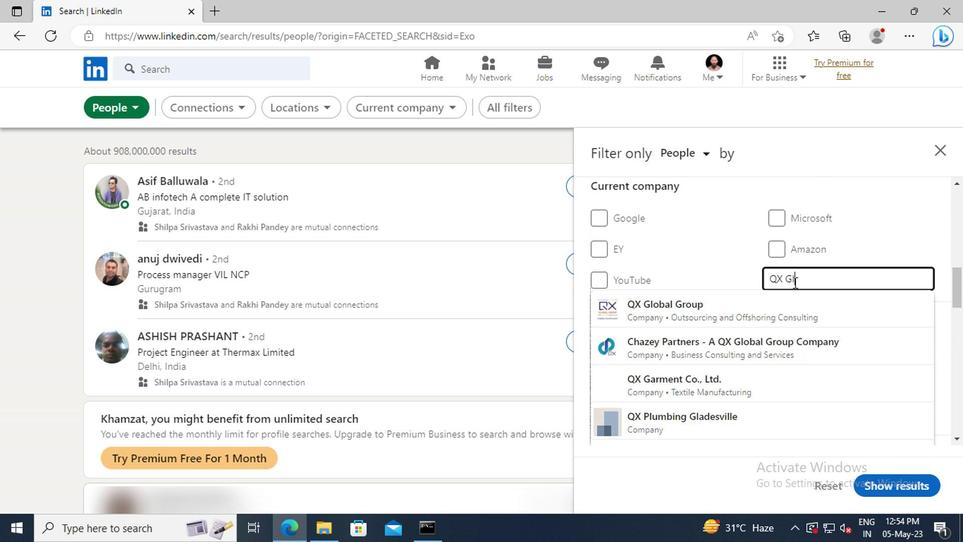 
Action: Mouse moved to (787, 304)
Screenshot: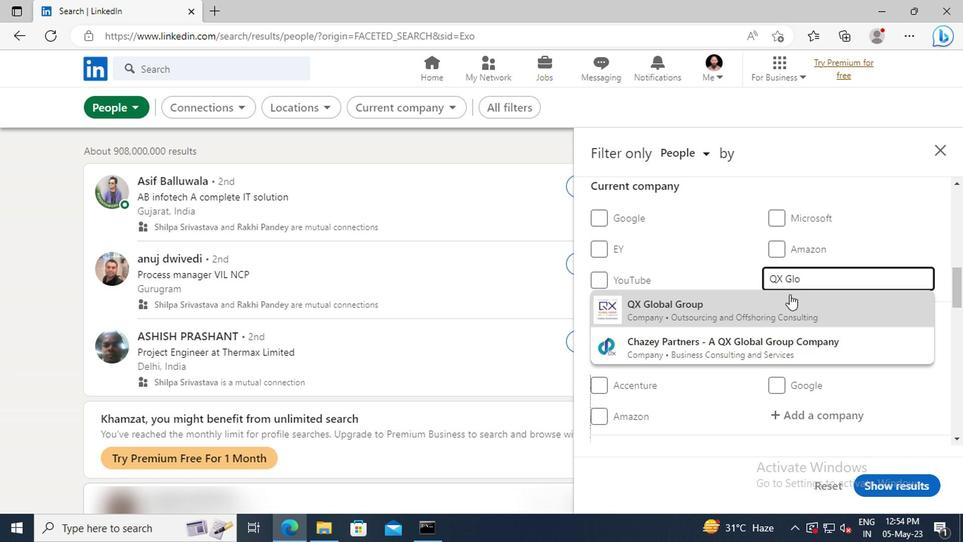 
Action: Mouse pressed left at (787, 304)
Screenshot: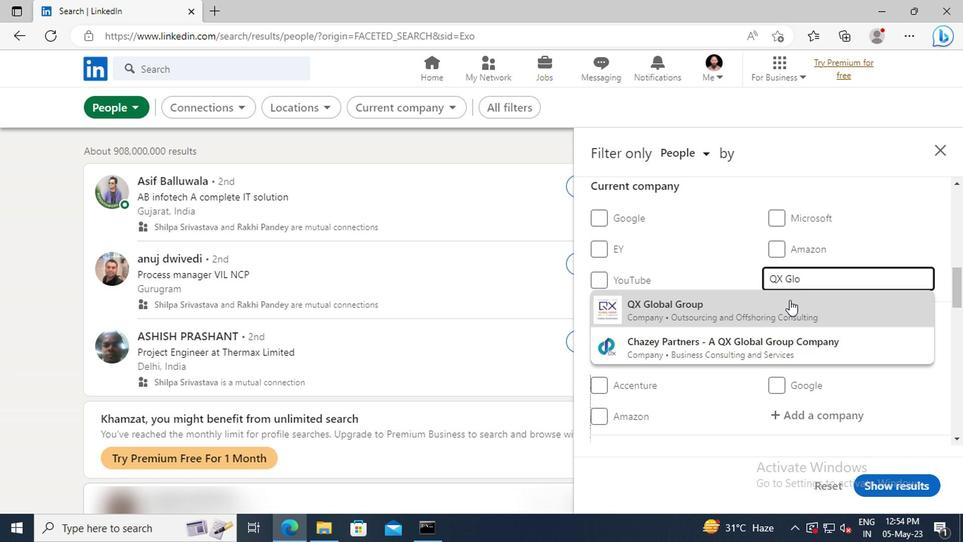 
Action: Mouse scrolled (787, 304) with delta (0, 0)
Screenshot: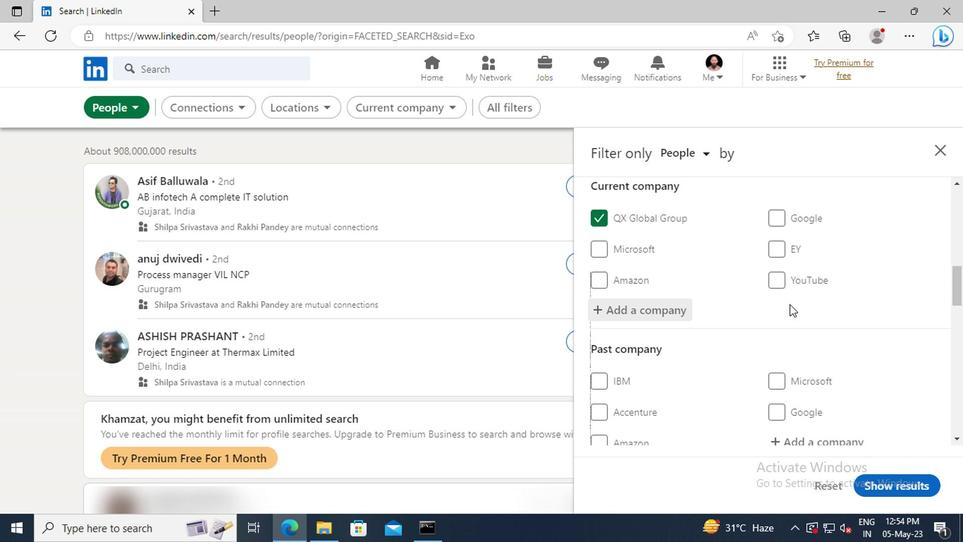 
Action: Mouse scrolled (787, 304) with delta (0, 0)
Screenshot: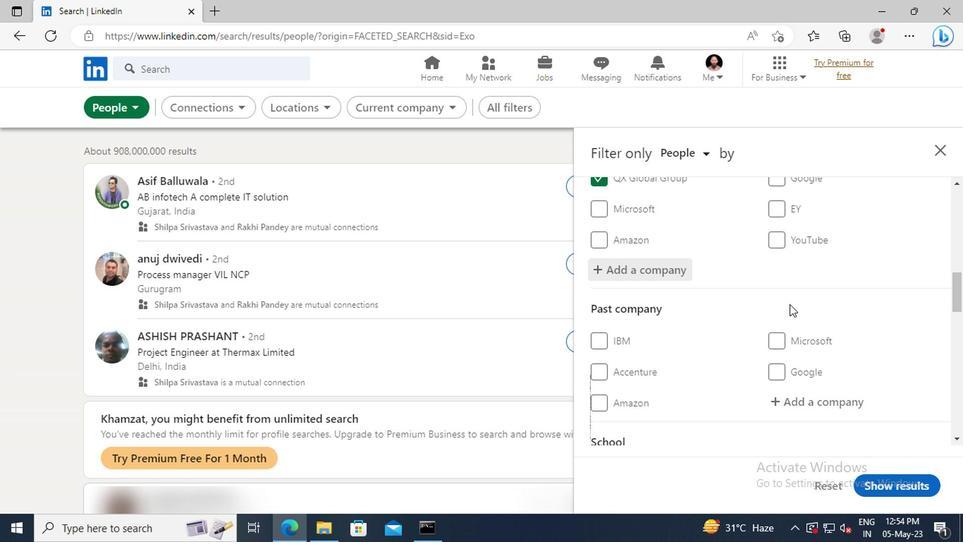
Action: Mouse scrolled (787, 304) with delta (0, 0)
Screenshot: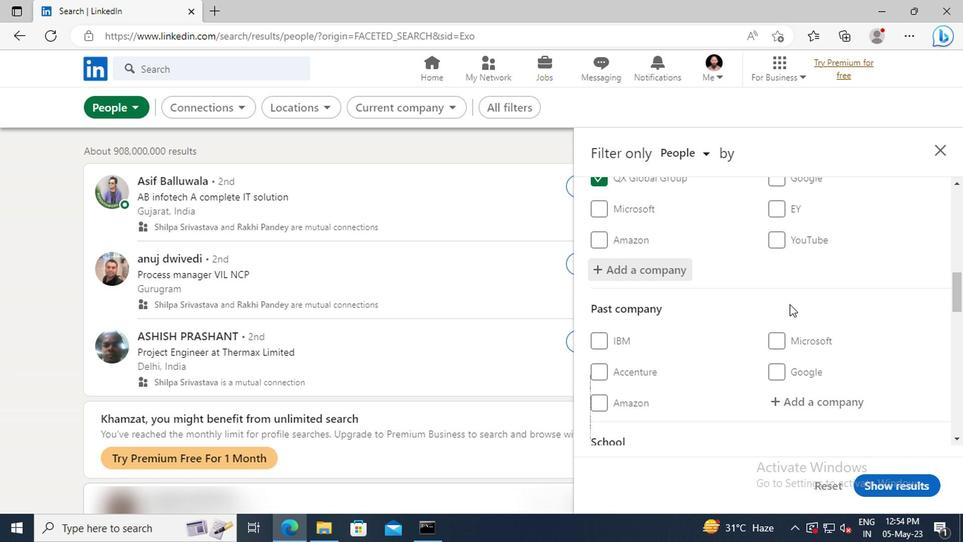 
Action: Mouse moved to (784, 302)
Screenshot: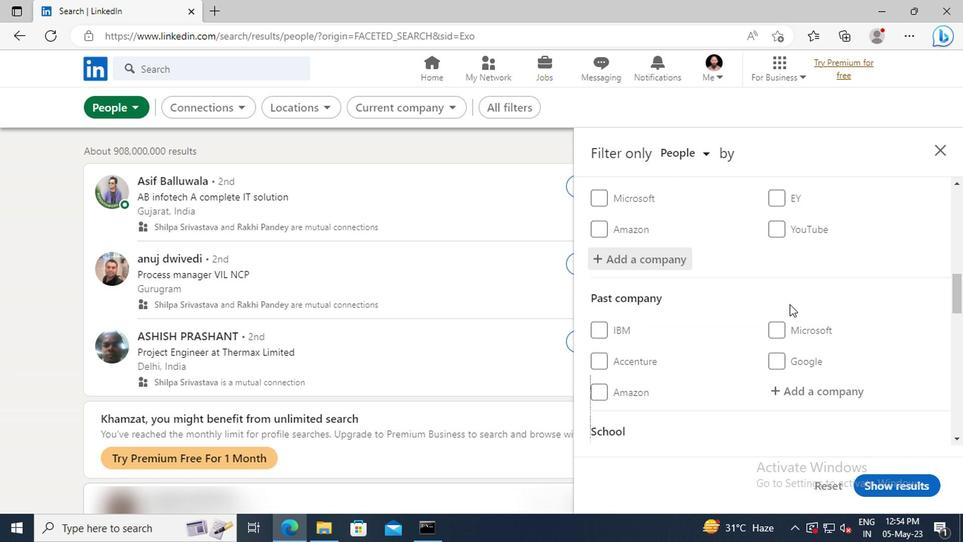 
Action: Mouse scrolled (784, 302) with delta (0, 0)
Screenshot: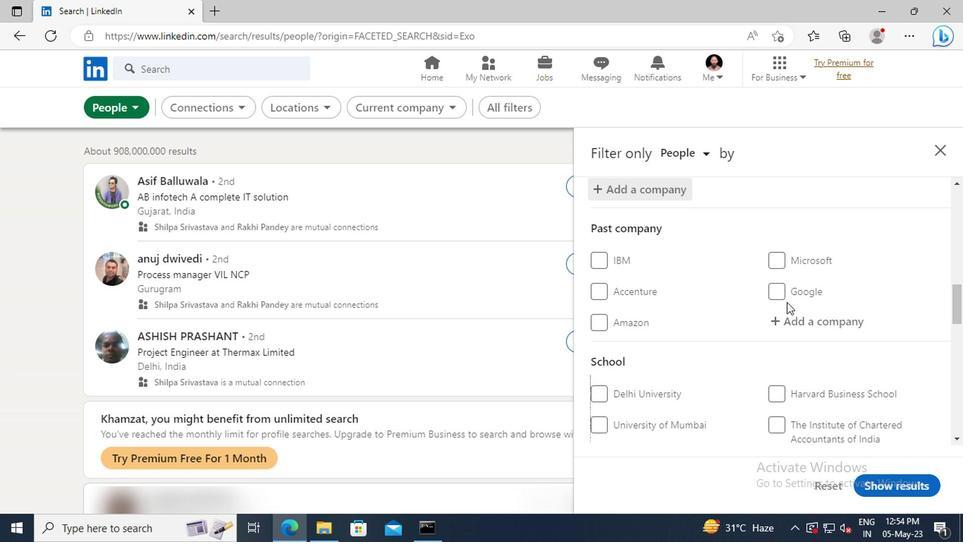 
Action: Mouse scrolled (784, 302) with delta (0, 0)
Screenshot: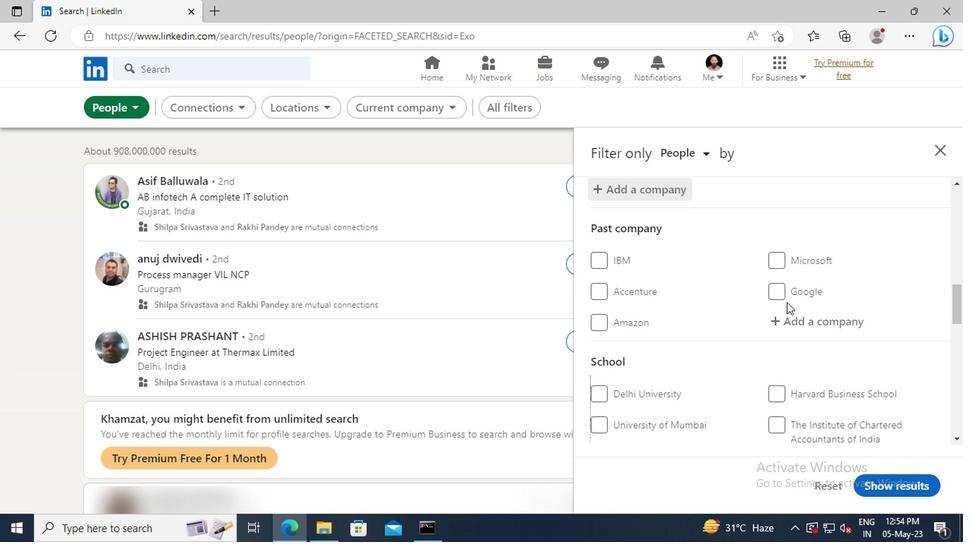 
Action: Mouse scrolled (784, 302) with delta (0, 0)
Screenshot: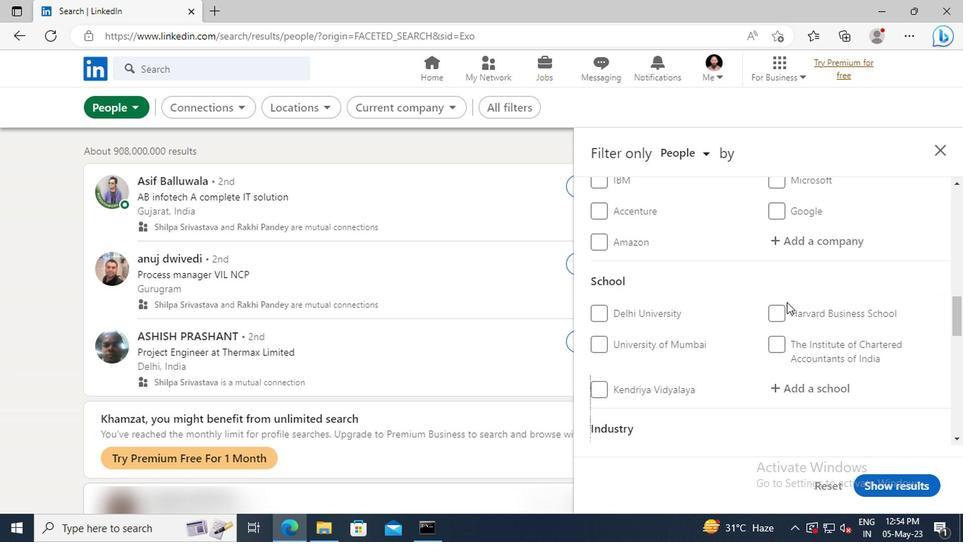 
Action: Mouse scrolled (784, 302) with delta (0, 0)
Screenshot: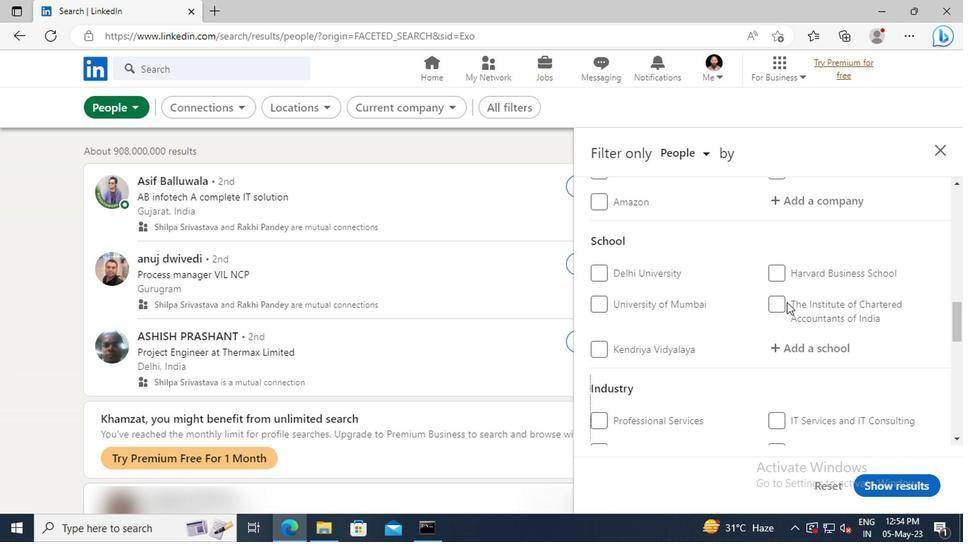 
Action: Mouse moved to (784, 306)
Screenshot: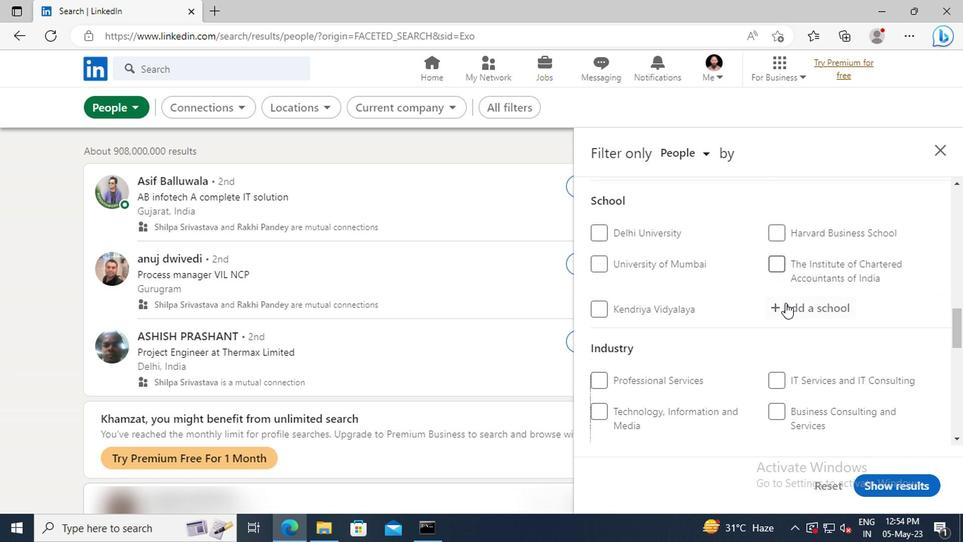 
Action: Mouse pressed left at (784, 306)
Screenshot: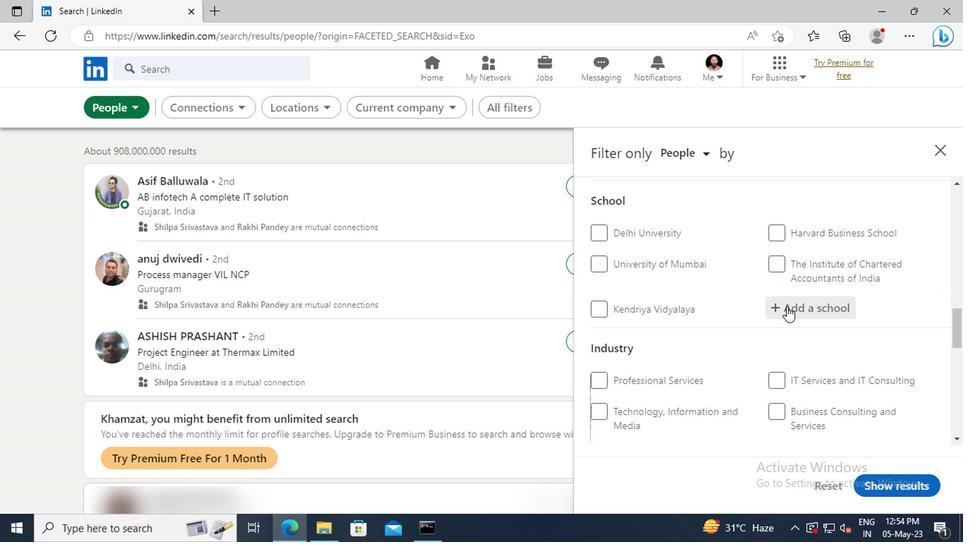
Action: Key pressed <Key.shift>LOYOLA<Key.space><Key.shift>INSTI
Screenshot: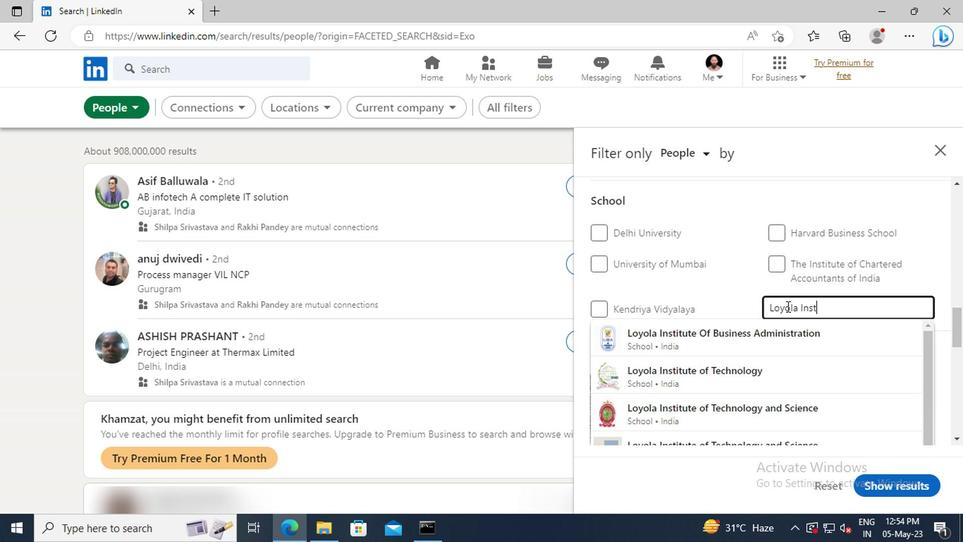 
Action: Mouse moved to (785, 329)
Screenshot: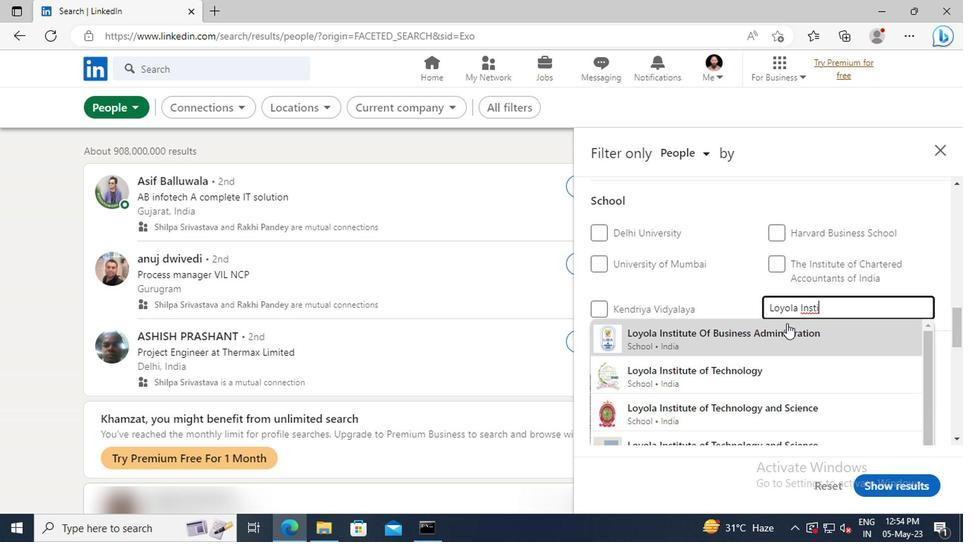 
Action: Mouse pressed left at (785, 329)
Screenshot: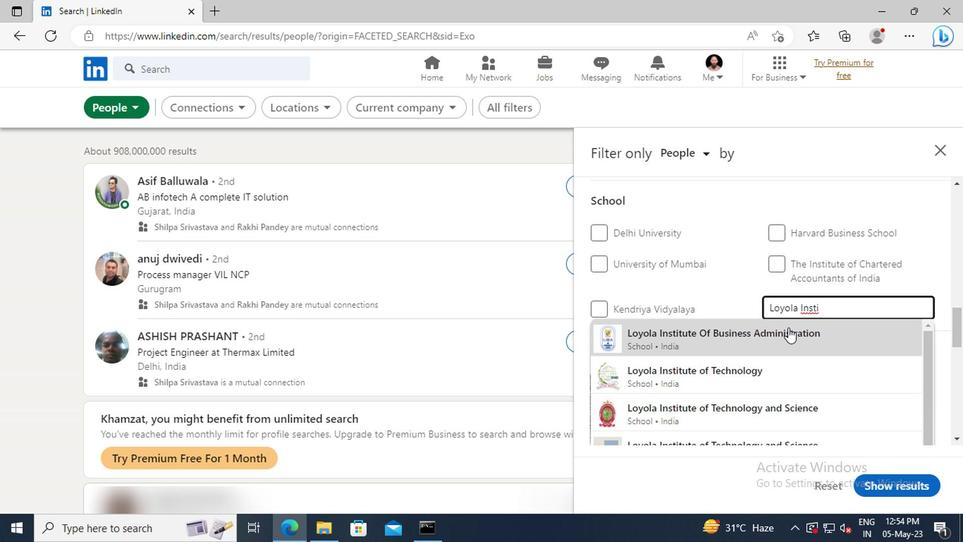 
Action: Mouse scrolled (785, 328) with delta (0, -1)
Screenshot: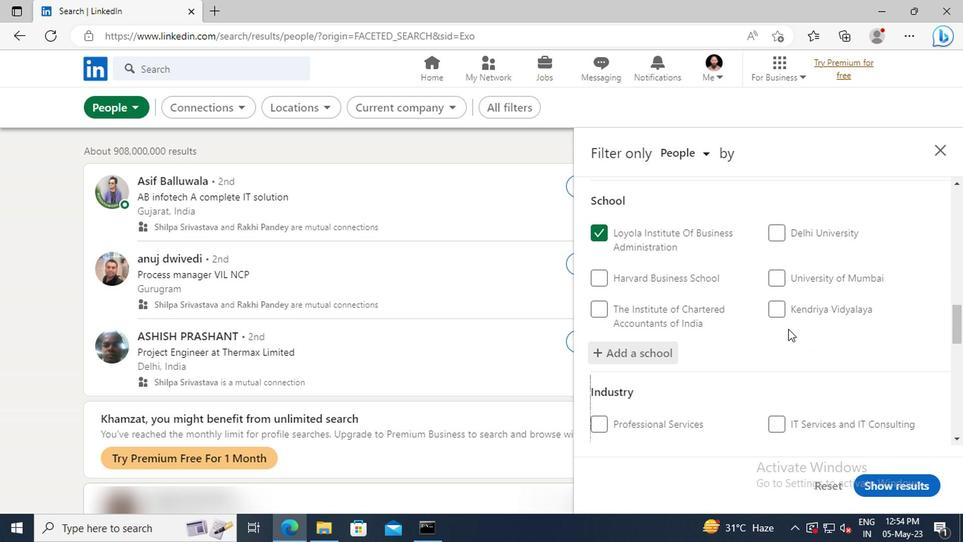 
Action: Mouse scrolled (785, 328) with delta (0, -1)
Screenshot: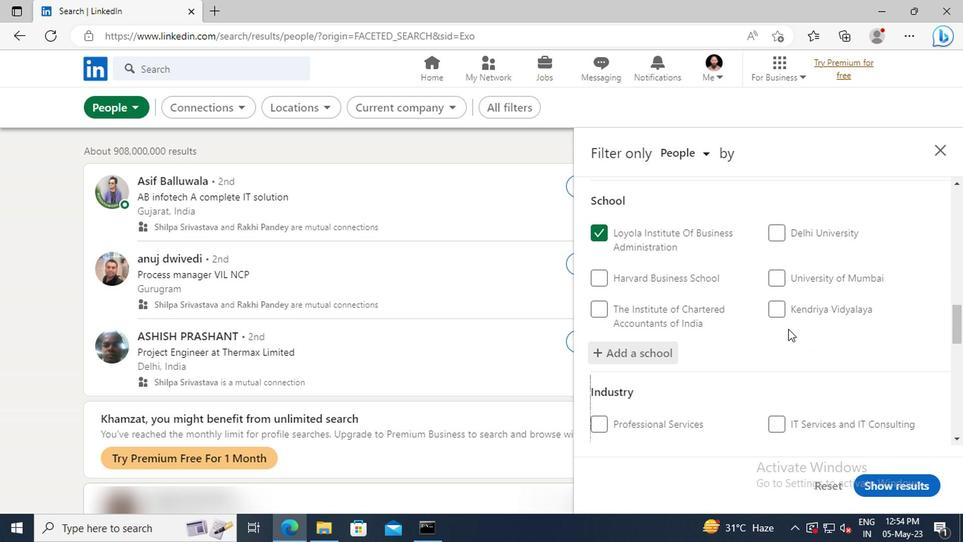 
Action: Mouse scrolled (785, 328) with delta (0, -1)
Screenshot: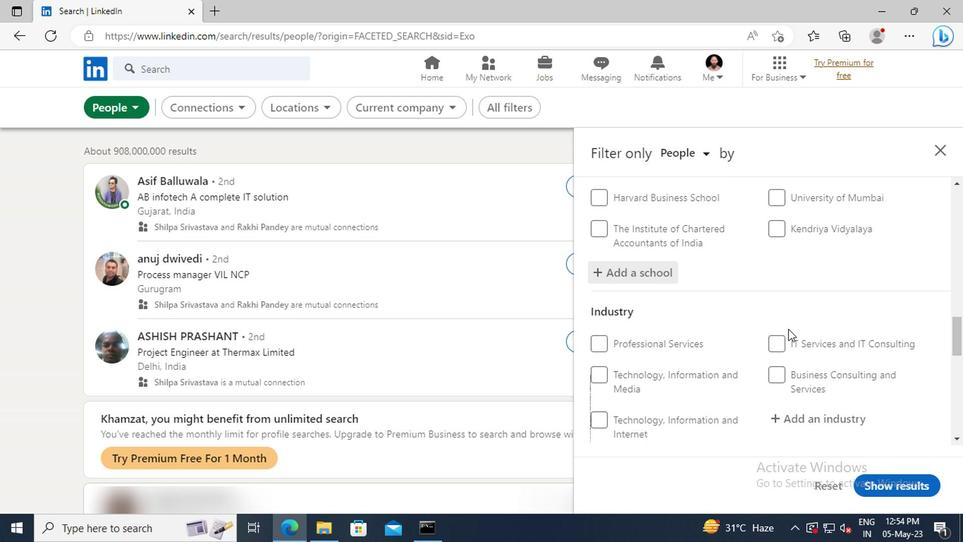 
Action: Mouse scrolled (785, 328) with delta (0, -1)
Screenshot: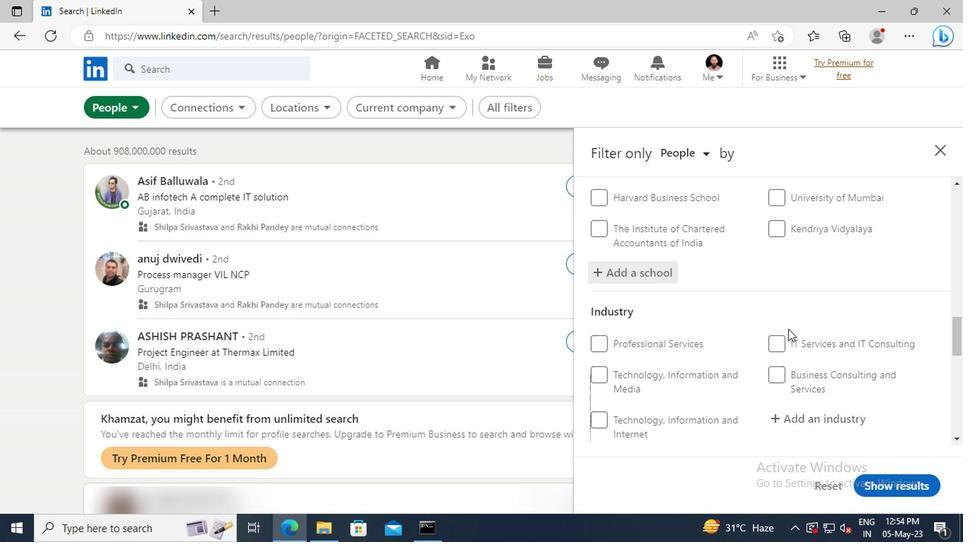 
Action: Mouse moved to (785, 337)
Screenshot: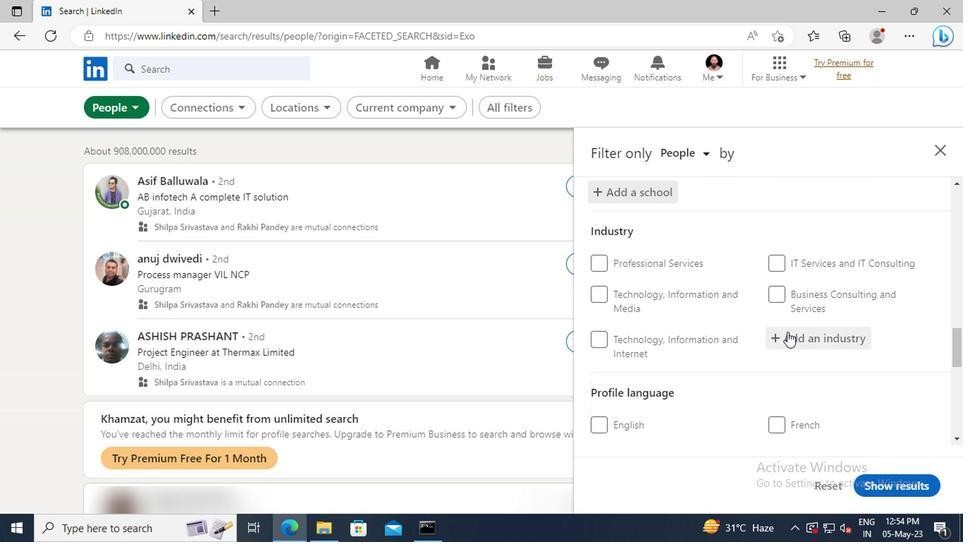
Action: Mouse pressed left at (785, 337)
Screenshot: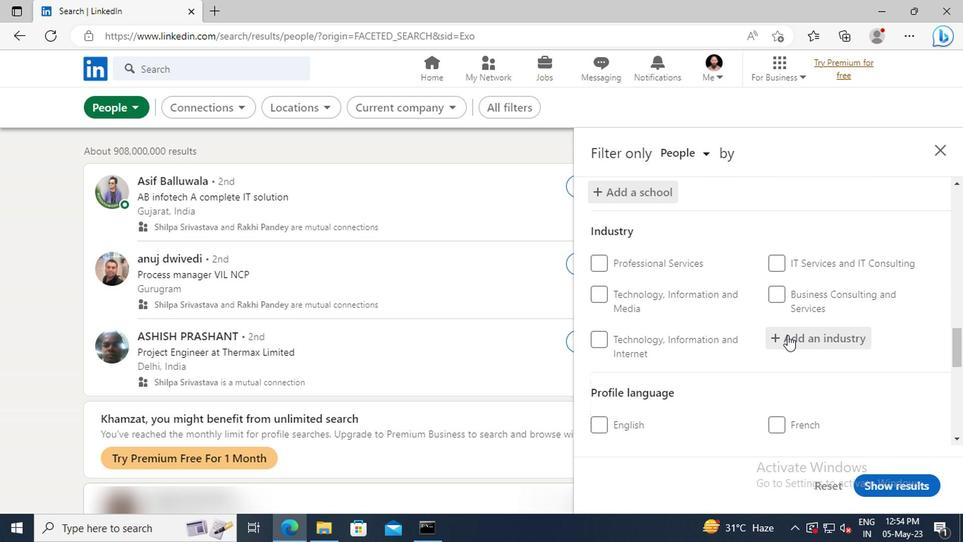 
Action: Mouse moved to (785, 337)
Screenshot: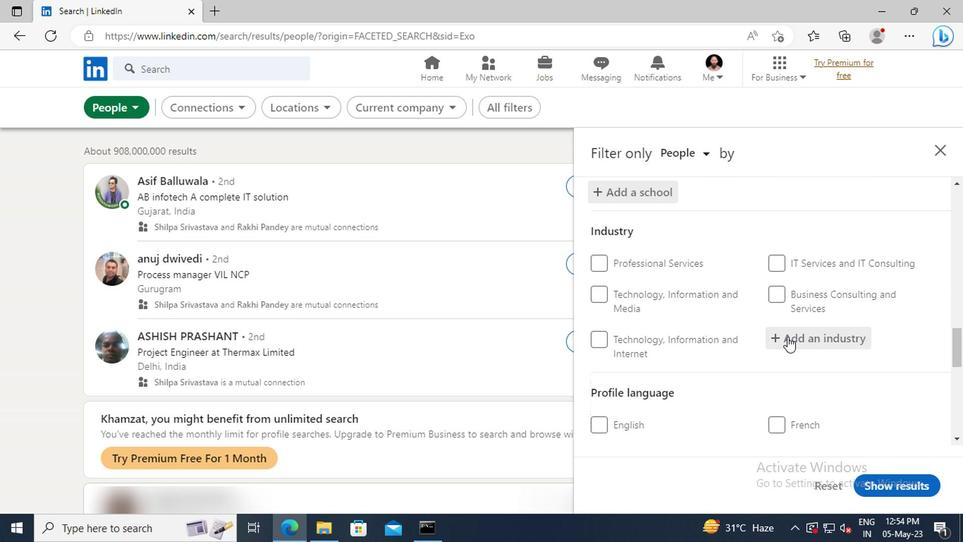 
Action: Key pressed <Key.shift>EDUCATION
Screenshot: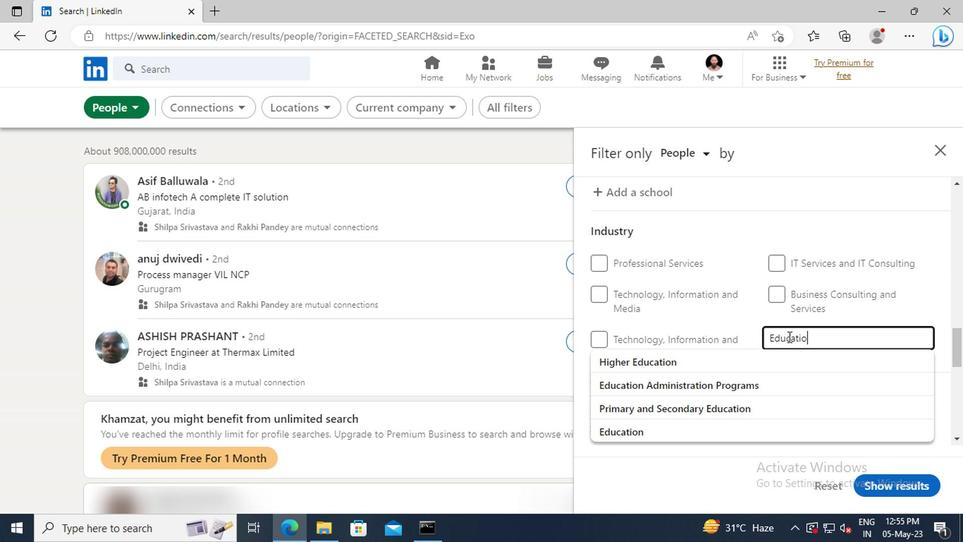 
Action: Mouse moved to (813, 426)
Screenshot: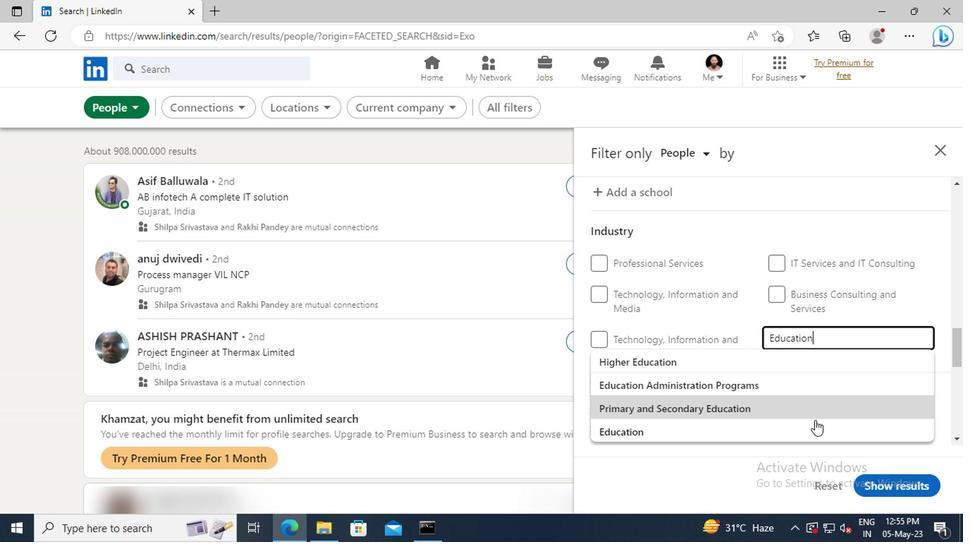 
Action: Mouse pressed left at (813, 426)
Screenshot: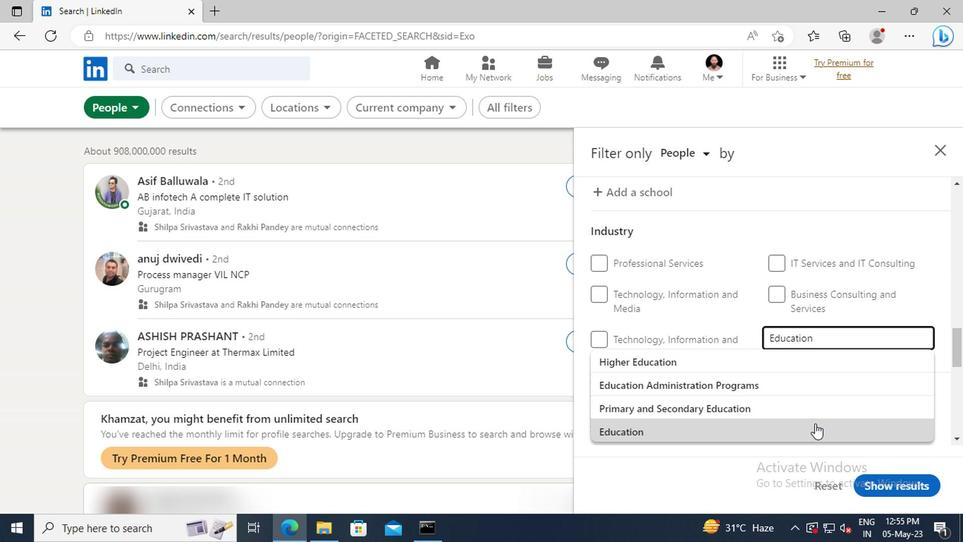 
Action: Mouse scrolled (813, 425) with delta (0, -1)
Screenshot: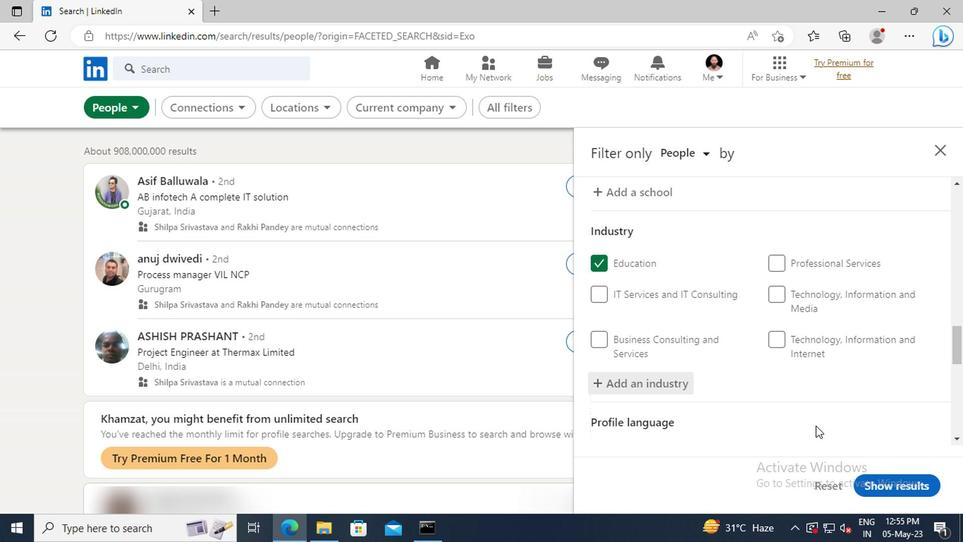 
Action: Mouse moved to (813, 426)
Screenshot: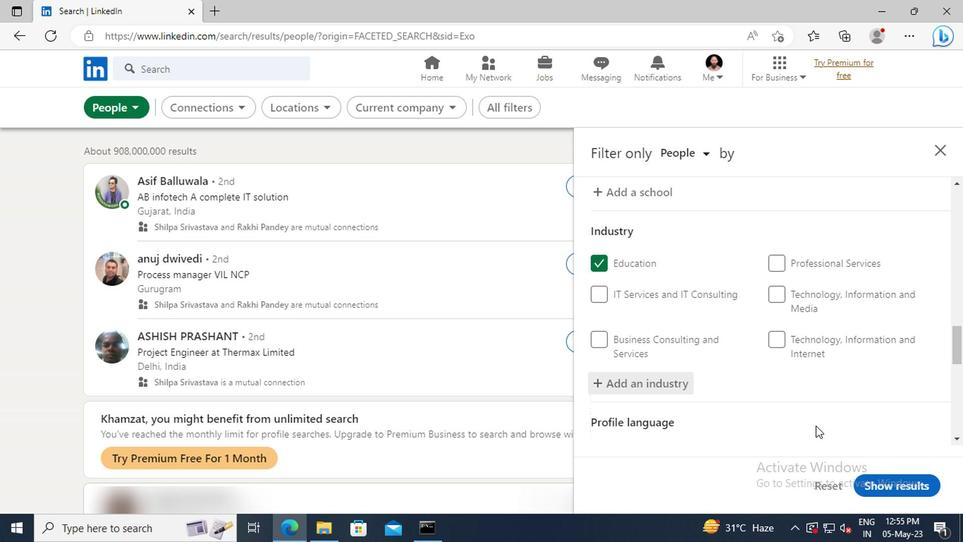 
Action: Mouse scrolled (813, 425) with delta (0, -1)
Screenshot: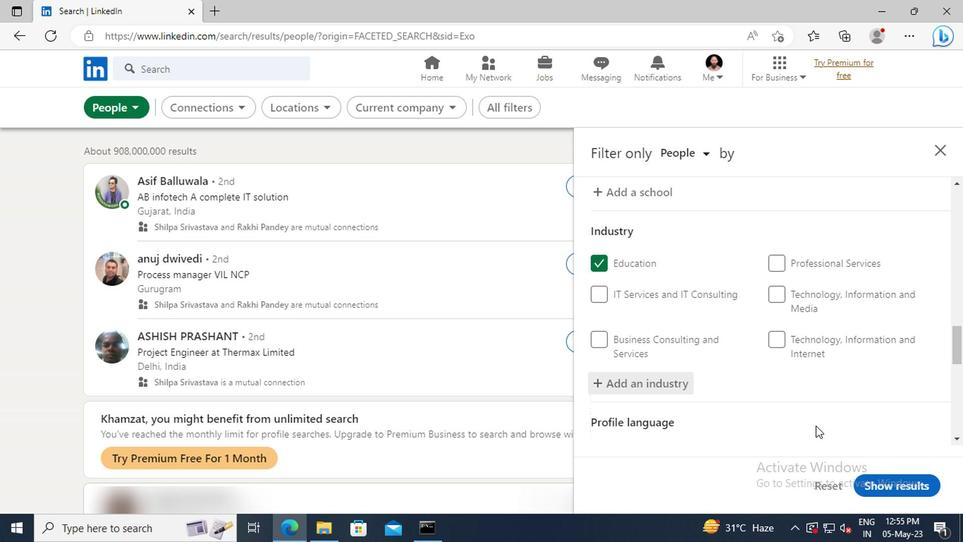 
Action: Mouse moved to (820, 384)
Screenshot: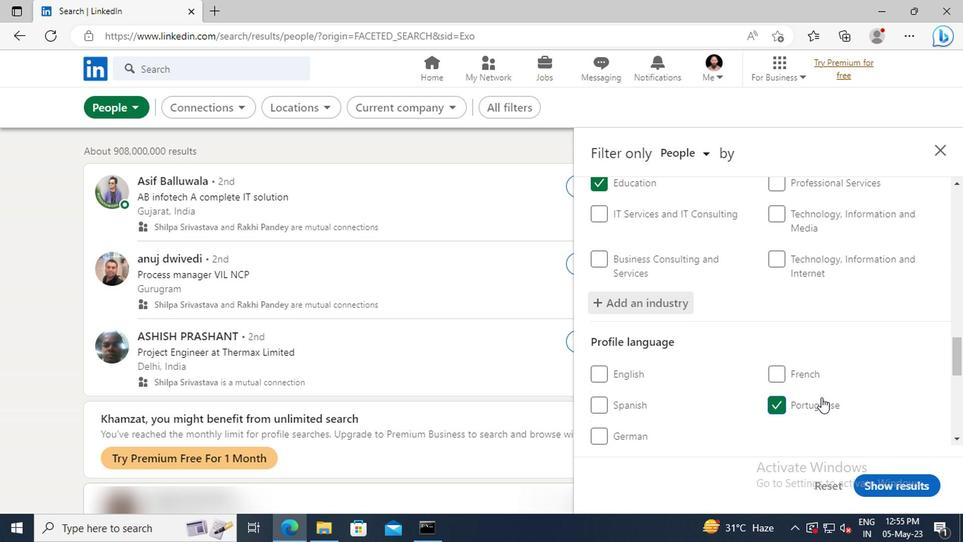 
Action: Mouse scrolled (820, 384) with delta (0, 0)
Screenshot: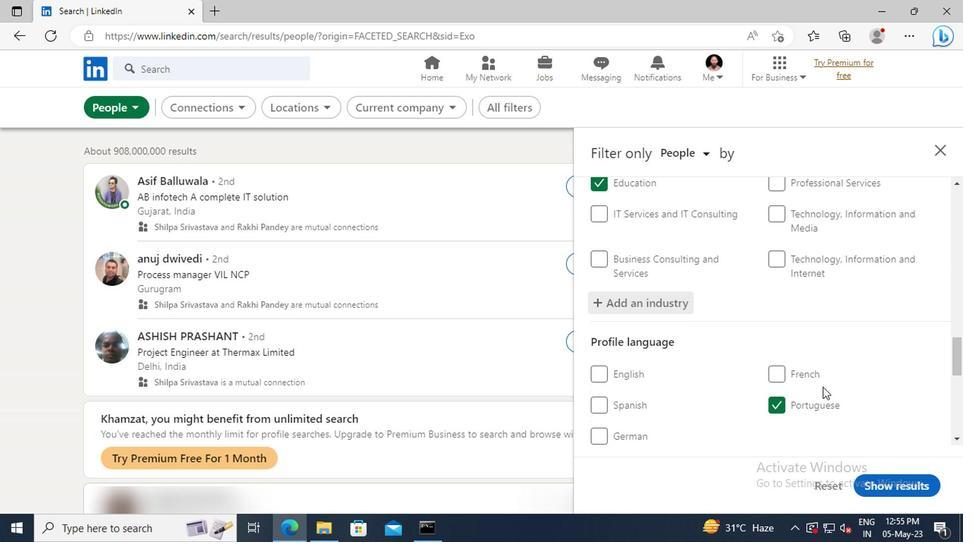 
Action: Mouse moved to (820, 382)
Screenshot: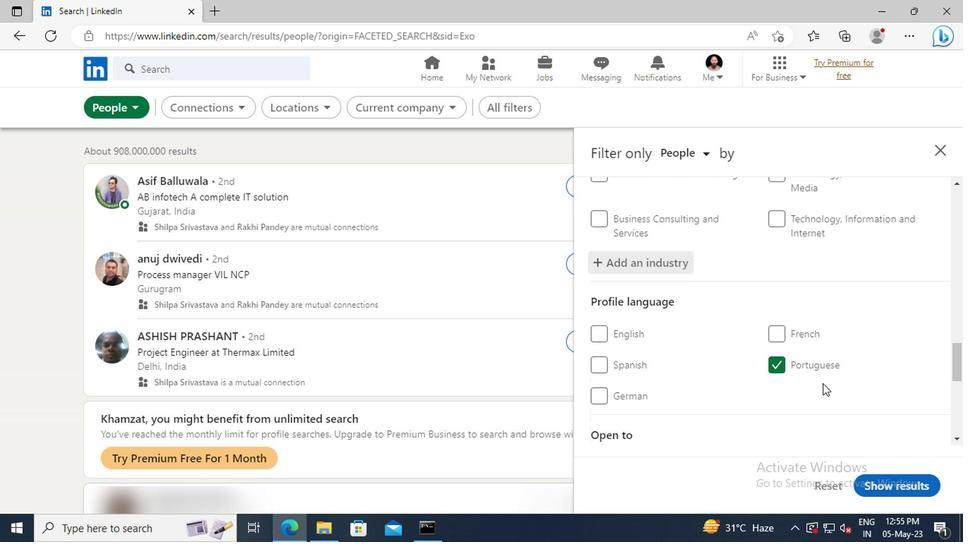 
Action: Mouse scrolled (820, 382) with delta (0, 0)
Screenshot: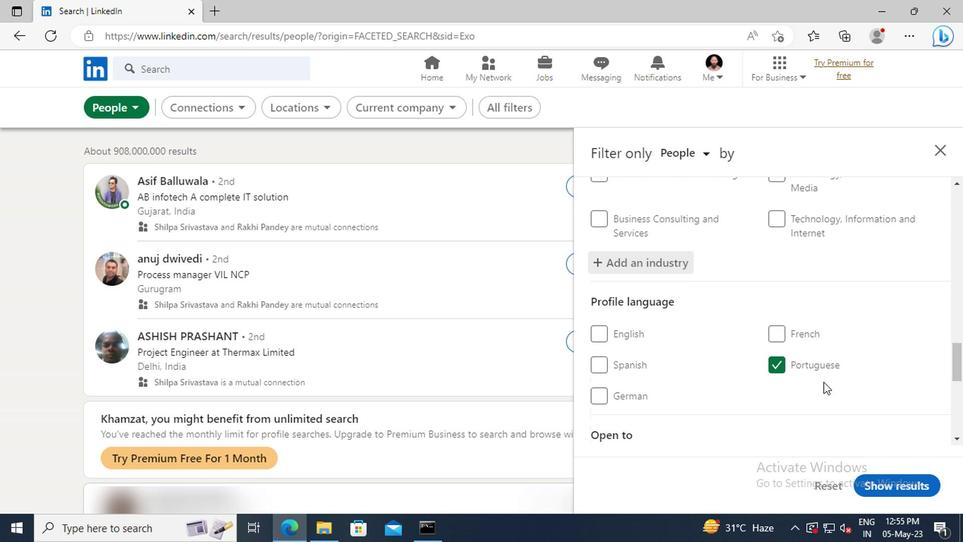 
Action: Mouse scrolled (820, 382) with delta (0, 0)
Screenshot: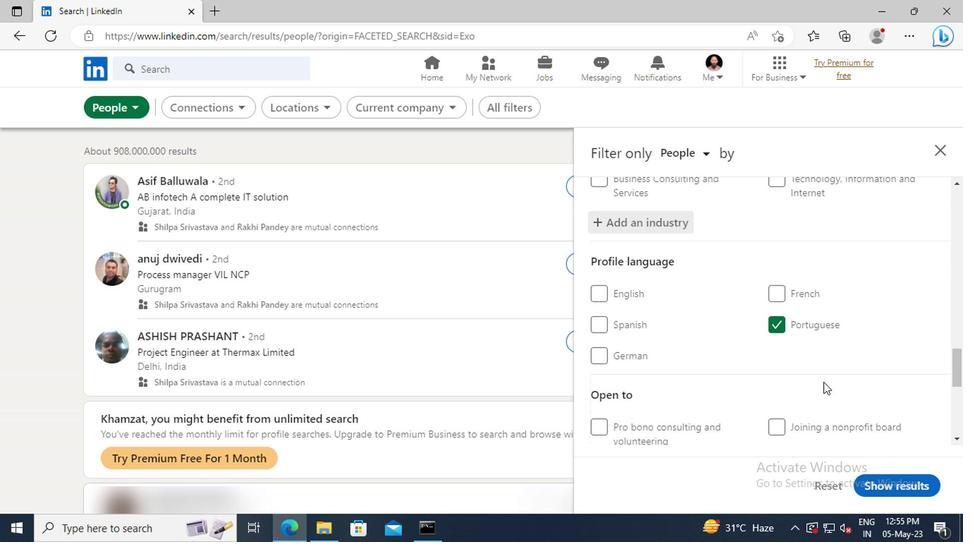 
Action: Mouse scrolled (820, 382) with delta (0, 0)
Screenshot: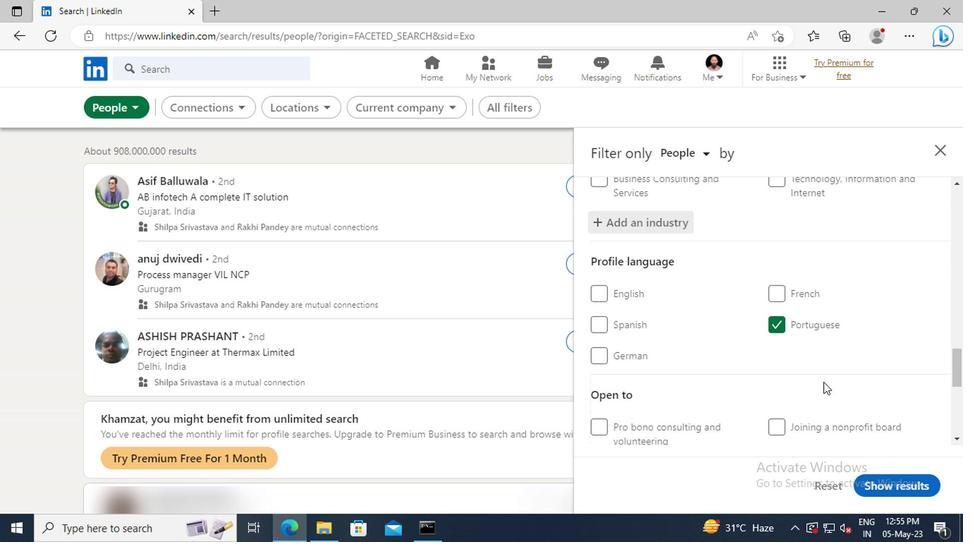 
Action: Mouse scrolled (820, 382) with delta (0, 0)
Screenshot: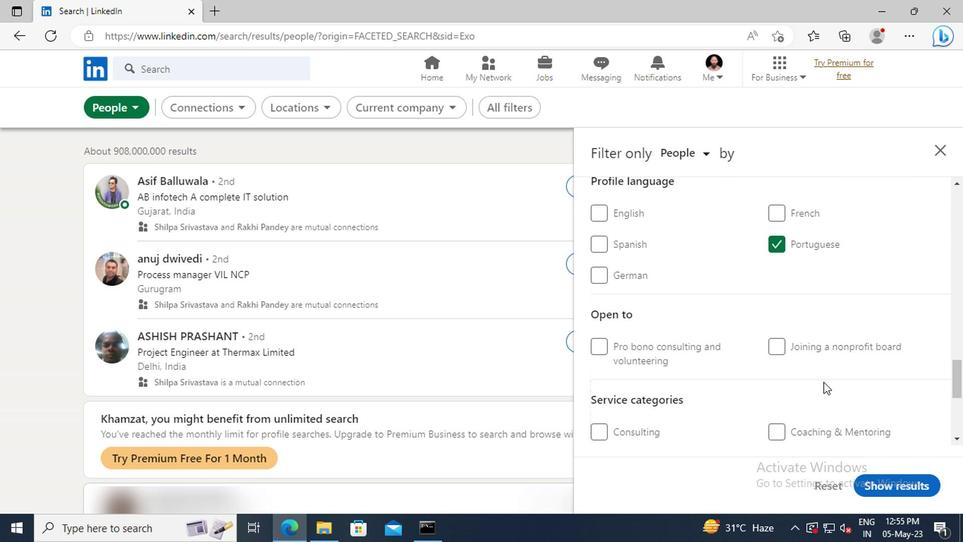 
Action: Mouse scrolled (820, 382) with delta (0, 0)
Screenshot: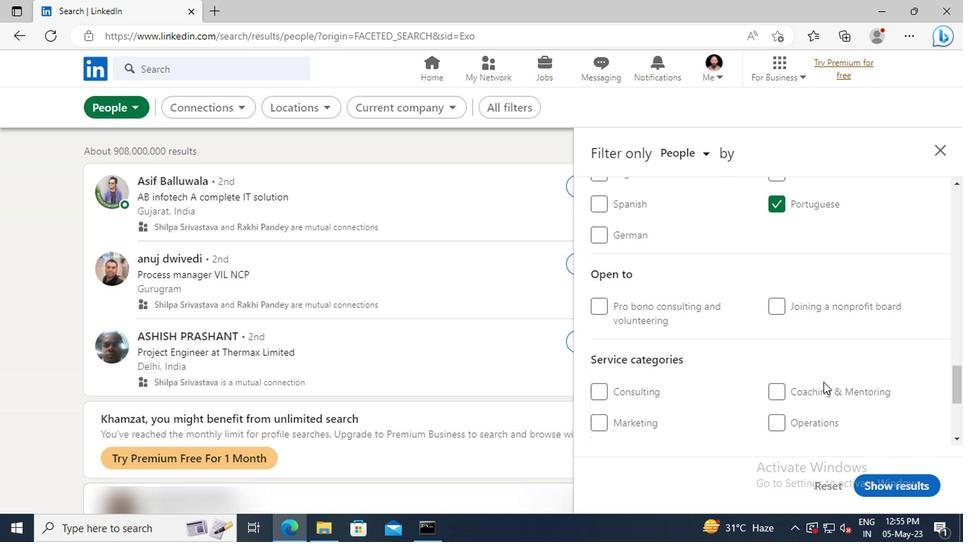 
Action: Mouse scrolled (820, 382) with delta (0, 0)
Screenshot: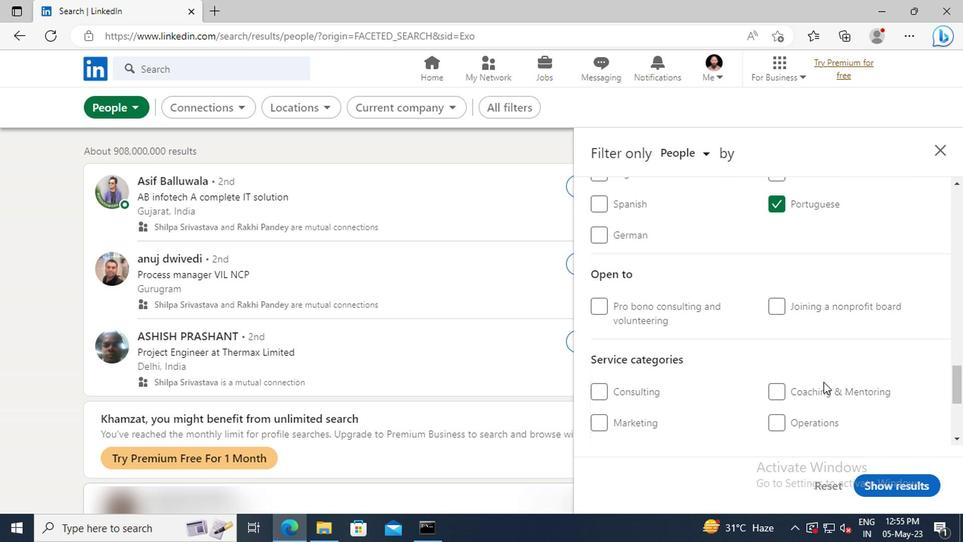 
Action: Mouse moved to (808, 378)
Screenshot: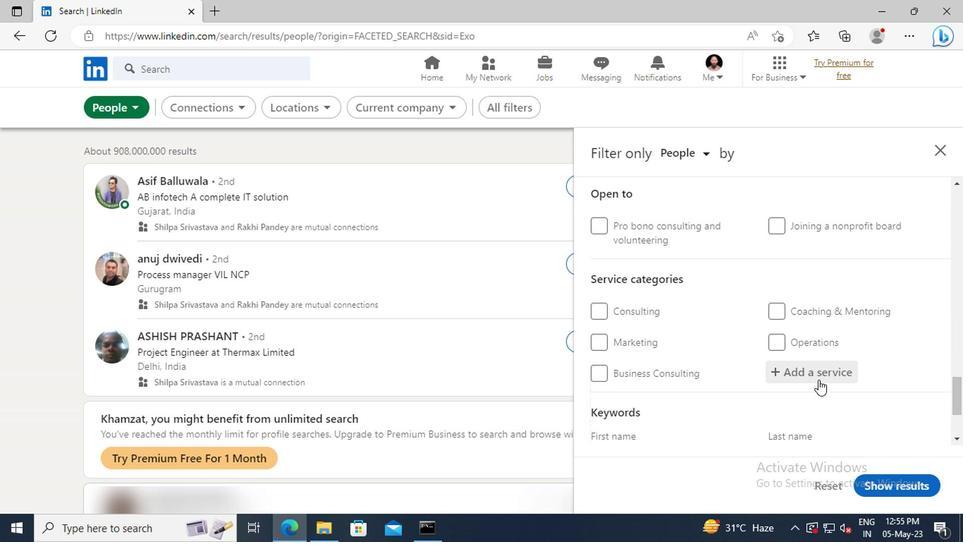 
Action: Mouse pressed left at (808, 378)
Screenshot: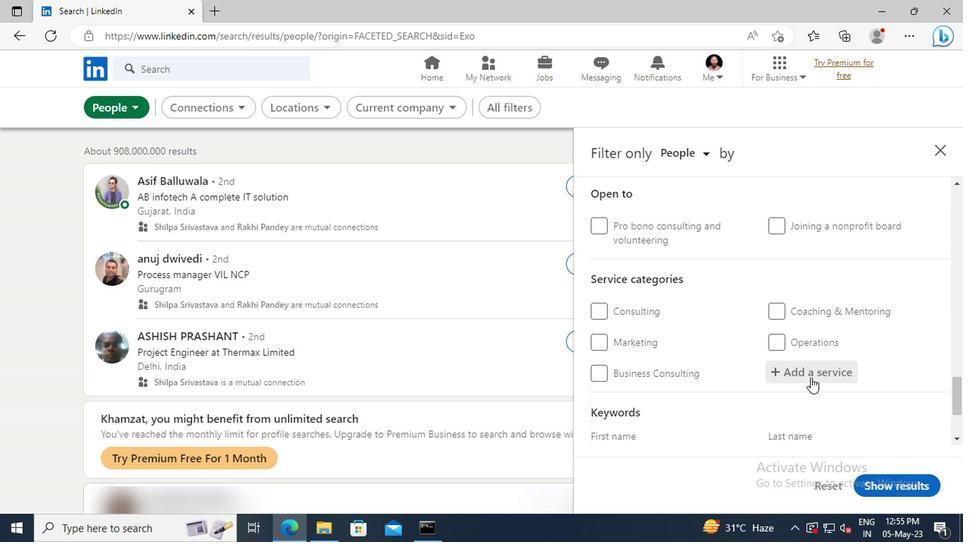 
Action: Key pressed <Key.shift>OUTS
Screenshot: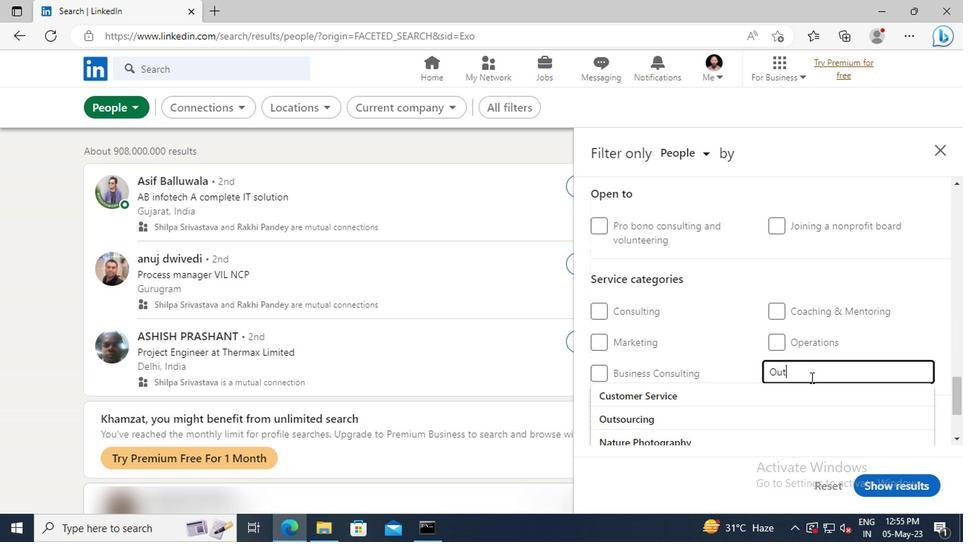 
Action: Mouse moved to (811, 409)
Screenshot: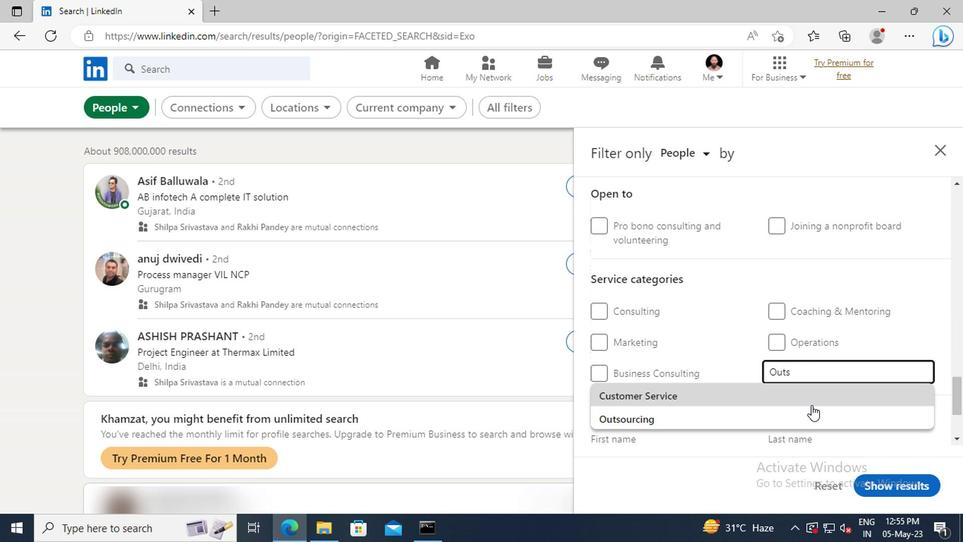 
Action: Mouse pressed left at (811, 409)
Screenshot: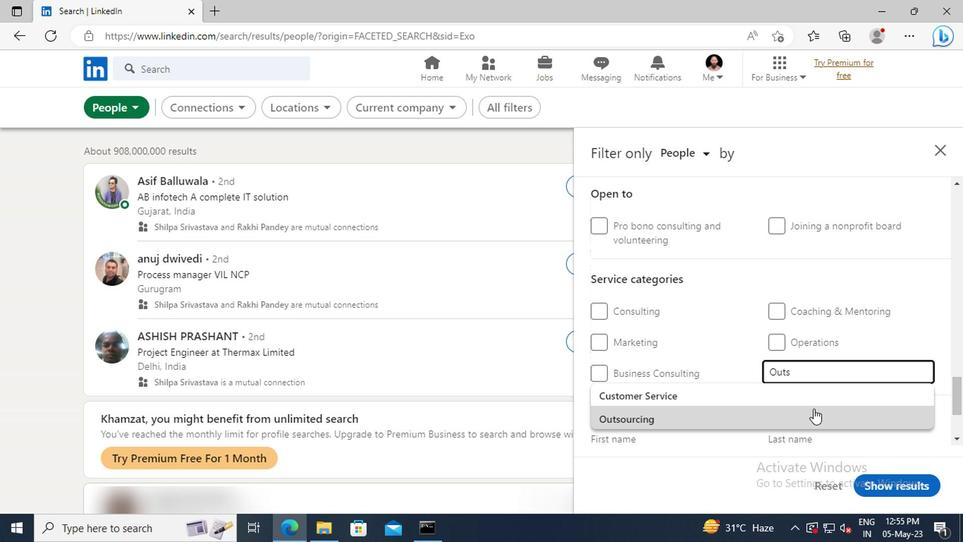 
Action: Mouse scrolled (811, 408) with delta (0, -1)
Screenshot: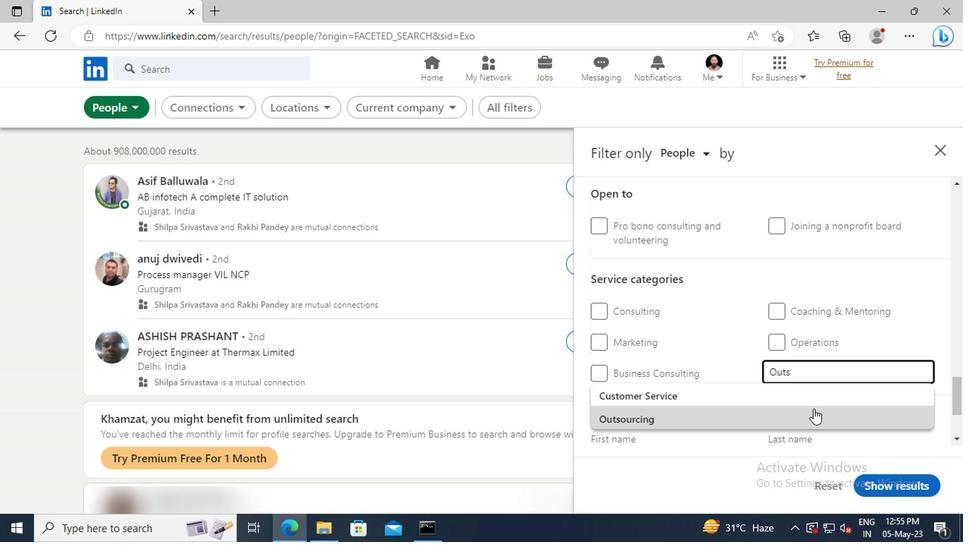 
Action: Mouse scrolled (811, 408) with delta (0, -1)
Screenshot: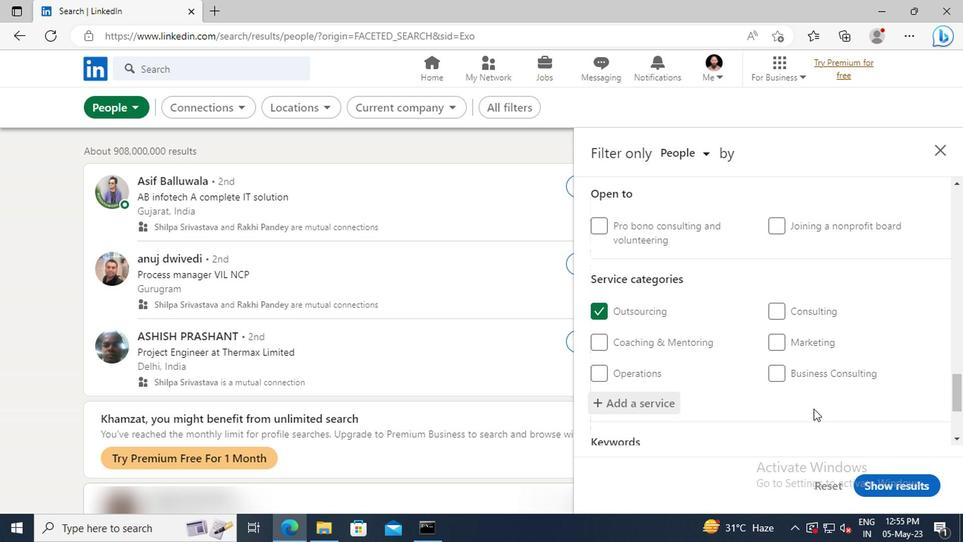
Action: Mouse scrolled (811, 408) with delta (0, -1)
Screenshot: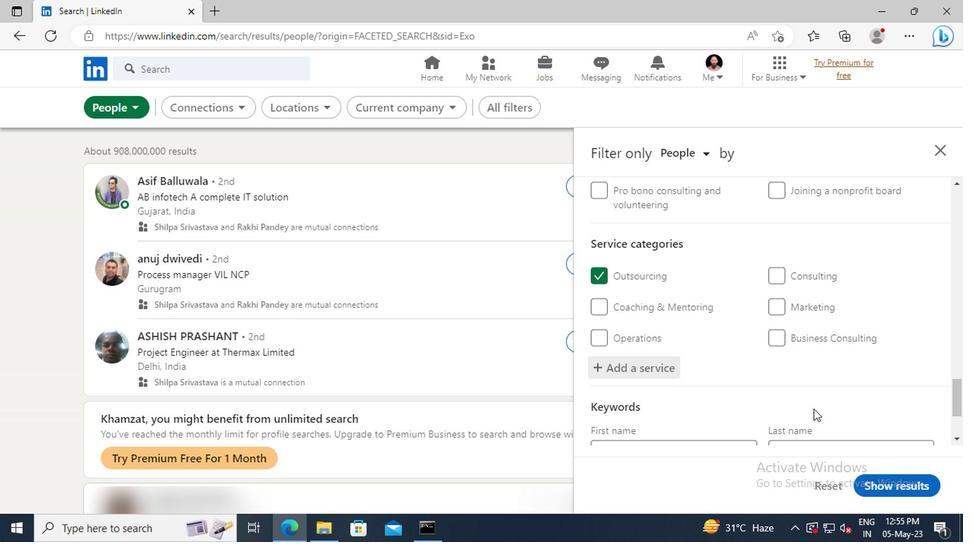 
Action: Mouse scrolled (811, 408) with delta (0, -1)
Screenshot: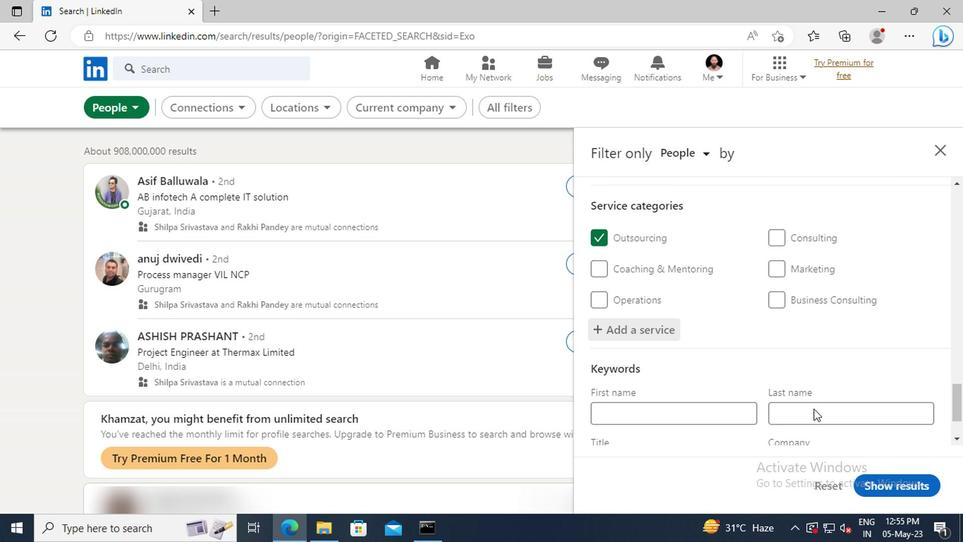 
Action: Mouse moved to (720, 381)
Screenshot: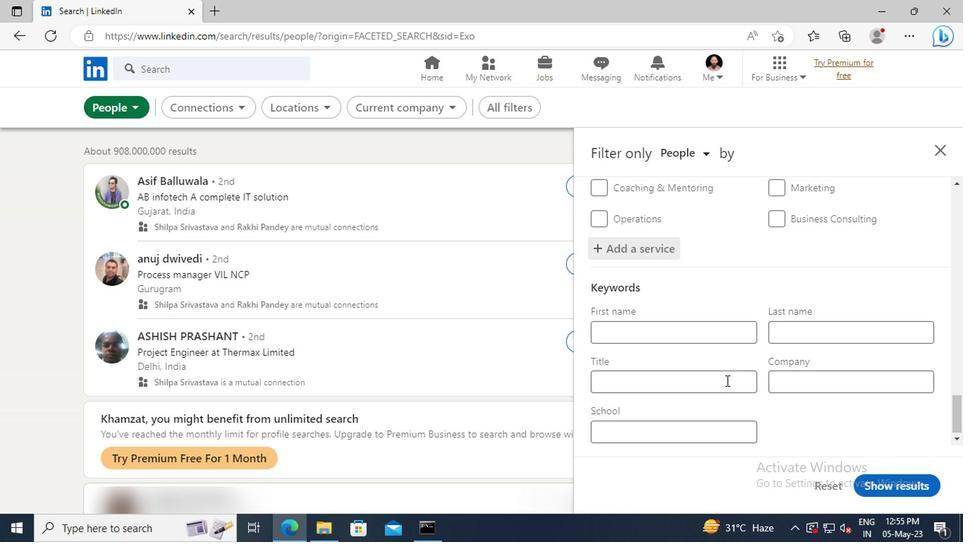 
Action: Mouse pressed left at (720, 381)
Screenshot: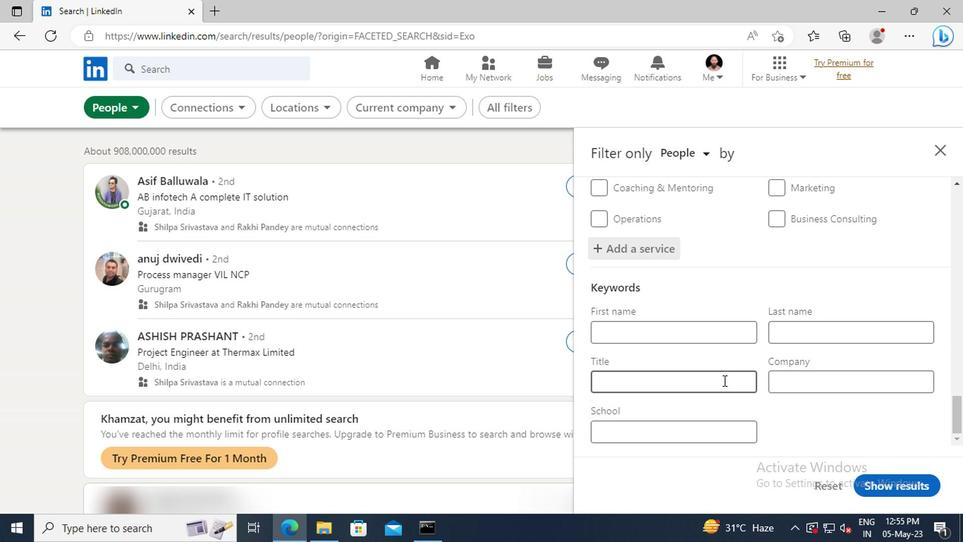 
Action: Key pressed <Key.shift>PRESIDENT<Key.enter>
Screenshot: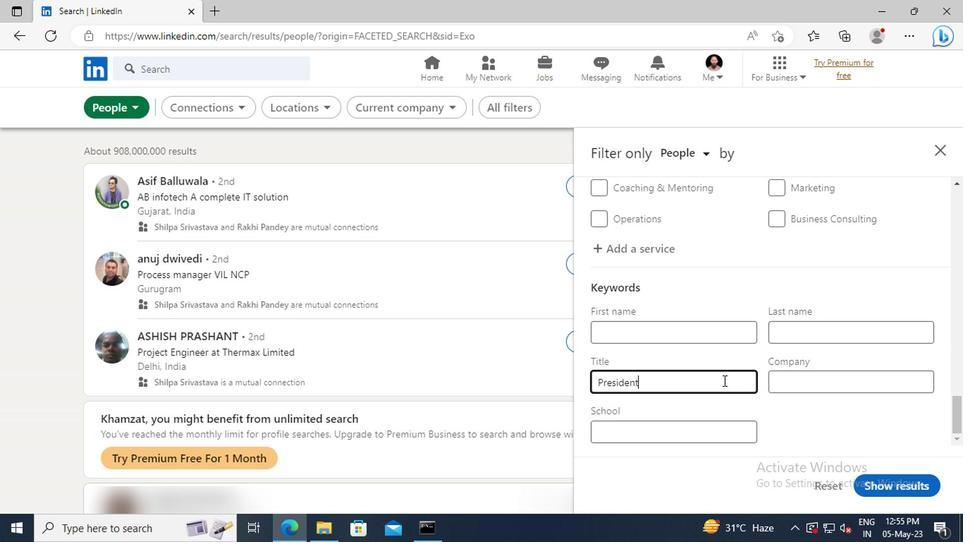 
Action: Mouse moved to (879, 485)
Screenshot: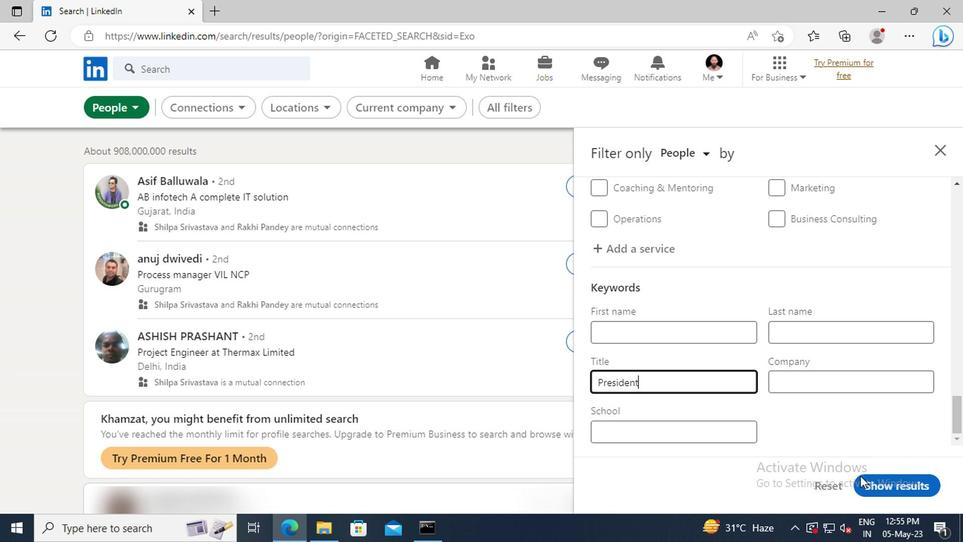 
Action: Mouse pressed left at (879, 485)
Screenshot: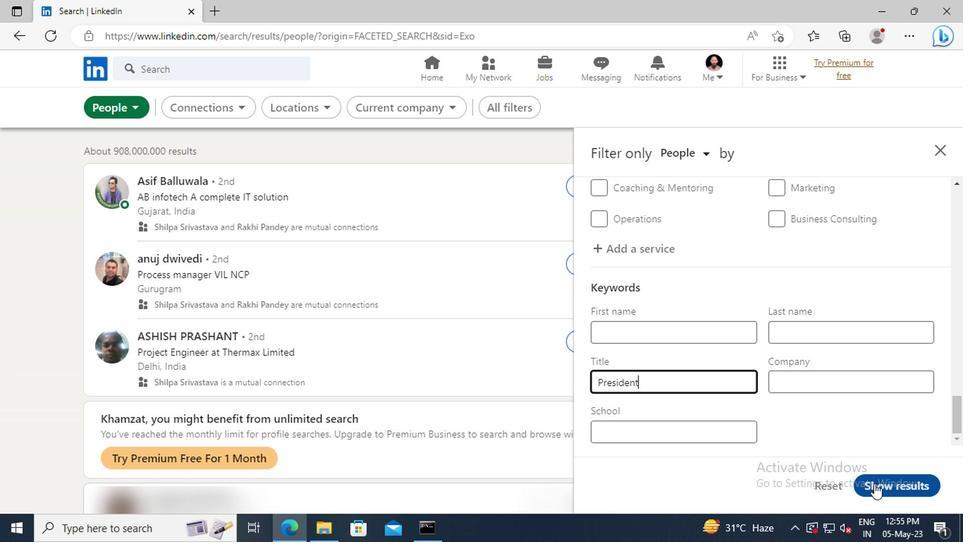 
